 Task: Assign Issue Issue0000000420 to Sprint Sprint0000000252 in Scrum Project Project0000000084 in Jira. Start a Sprint called Sprint0000000247 in Scrum Project Project0000000083 in Jira. Start a Sprint called Sprint0000000248 in Scrum Project Project0000000083 in Jira. Start a Sprint called Sprint0000000249 in Scrum Project Project0000000083 in Jira. Start a Sprint called Sprint0000000250 in Scrum Project Project0000000084 in Jira
Action: Mouse moved to (1094, 512)
Screenshot: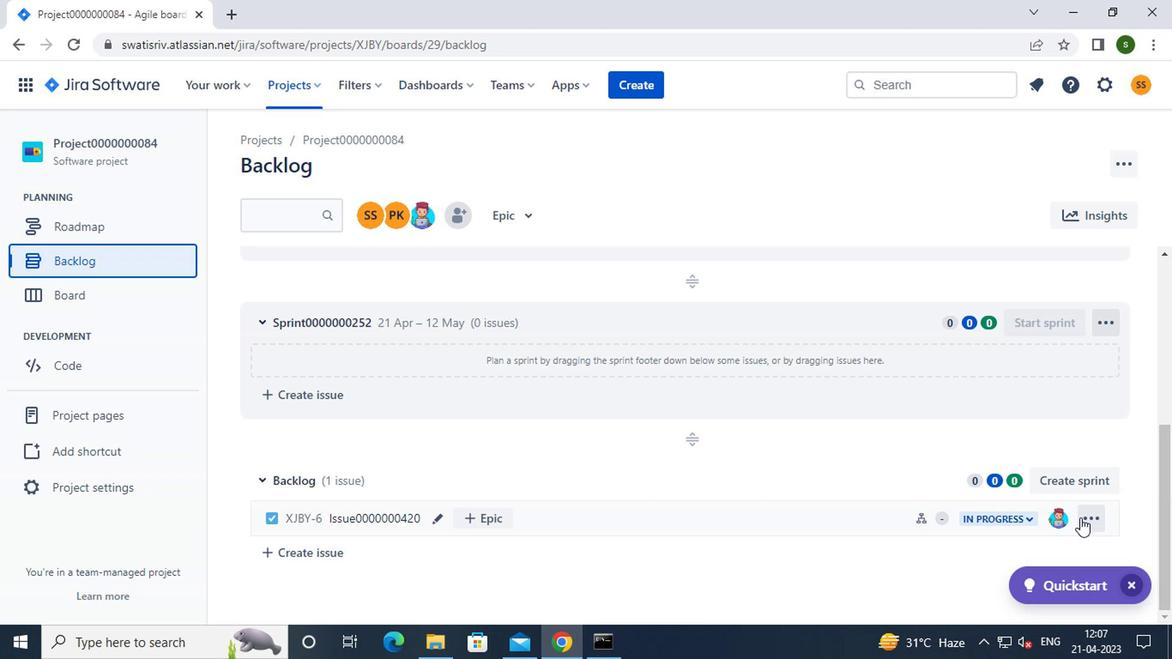 
Action: Mouse pressed left at (1094, 512)
Screenshot: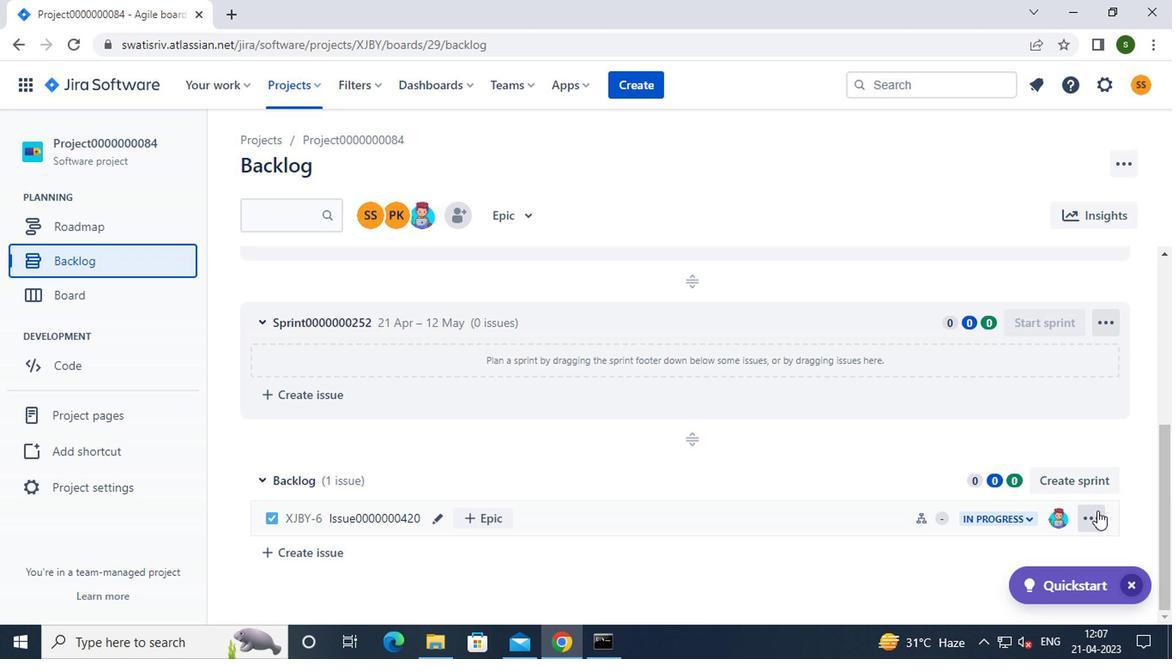 
Action: Mouse moved to (1057, 460)
Screenshot: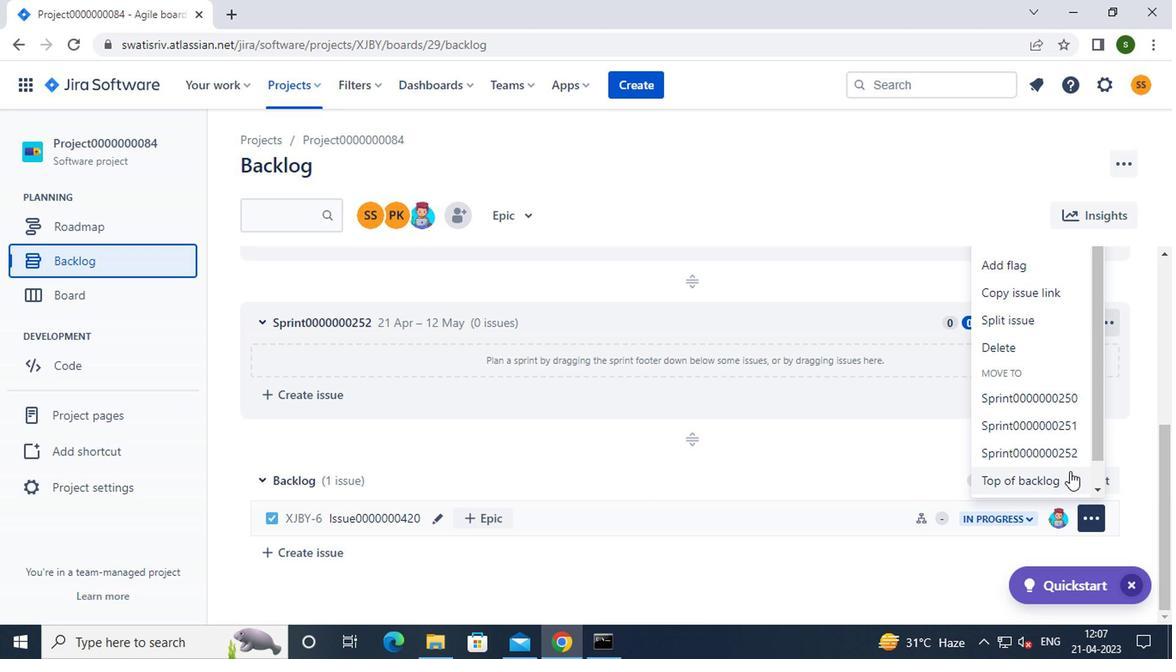 
Action: Mouse pressed left at (1057, 460)
Screenshot: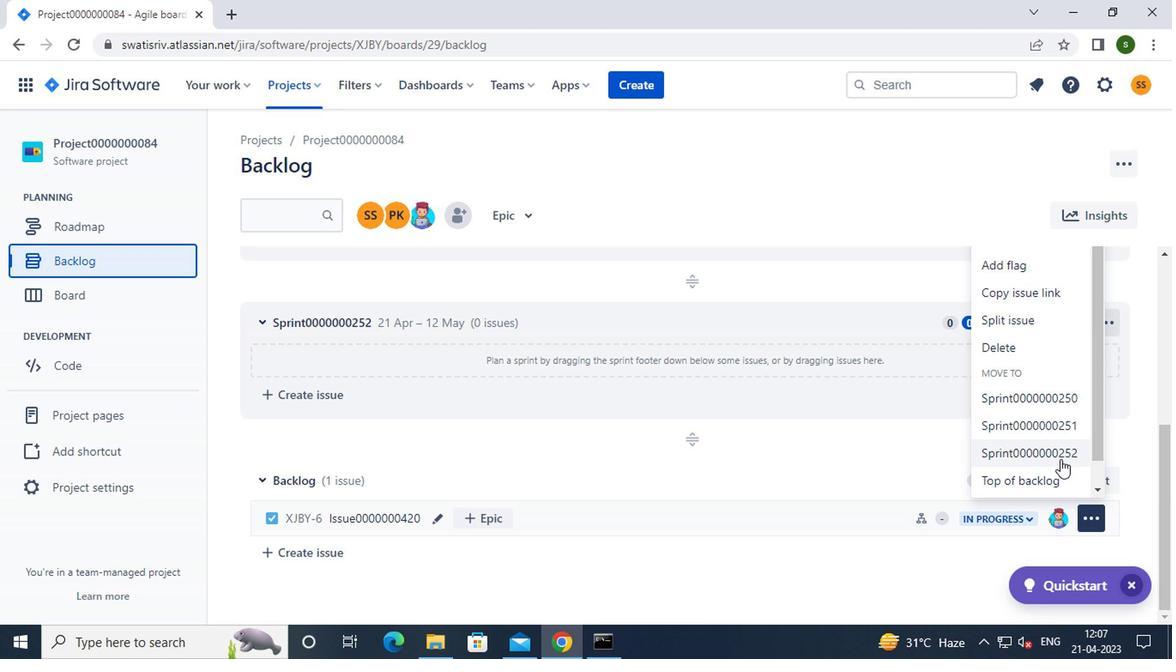 
Action: Mouse moved to (285, 90)
Screenshot: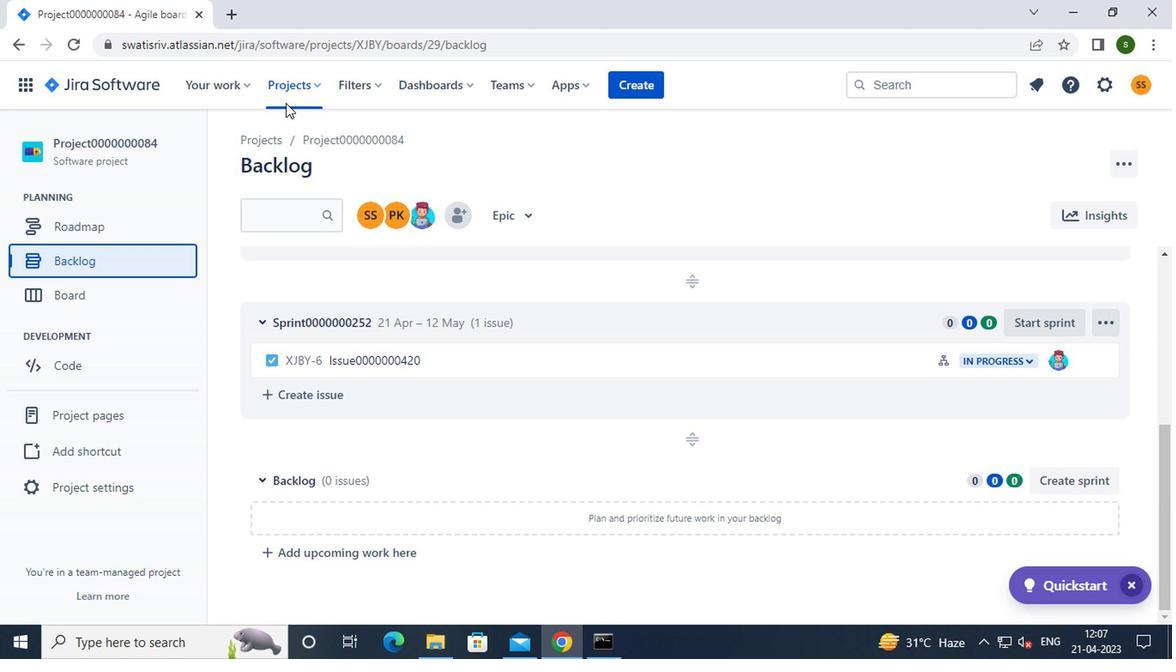 
Action: Mouse pressed left at (285, 90)
Screenshot: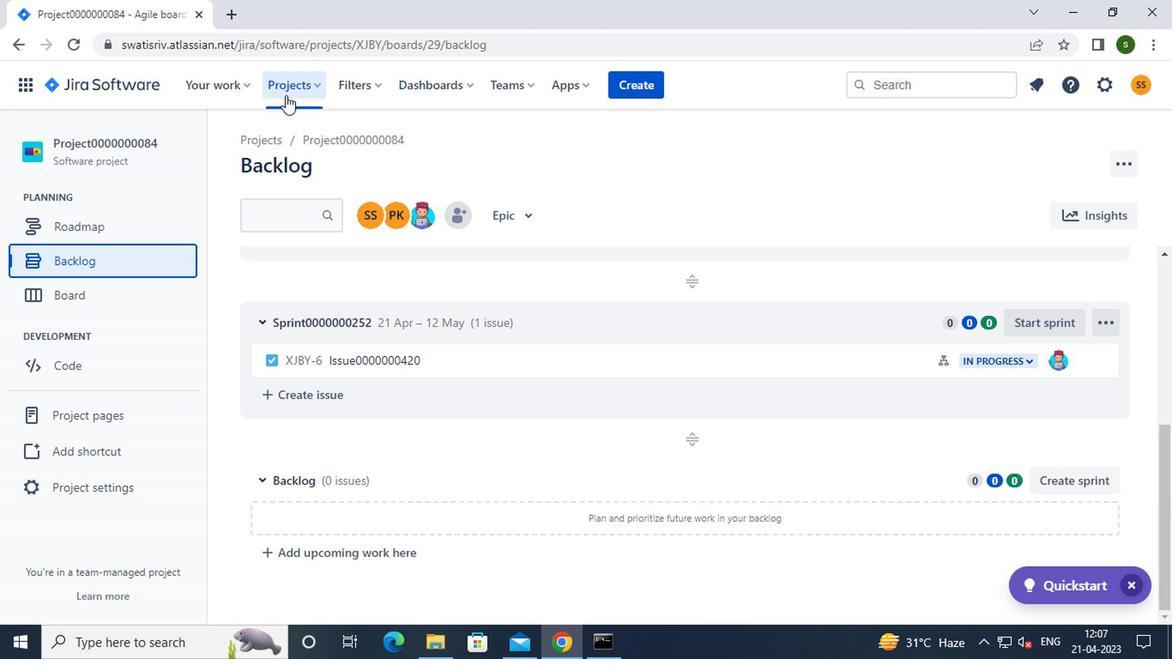 
Action: Mouse moved to (355, 205)
Screenshot: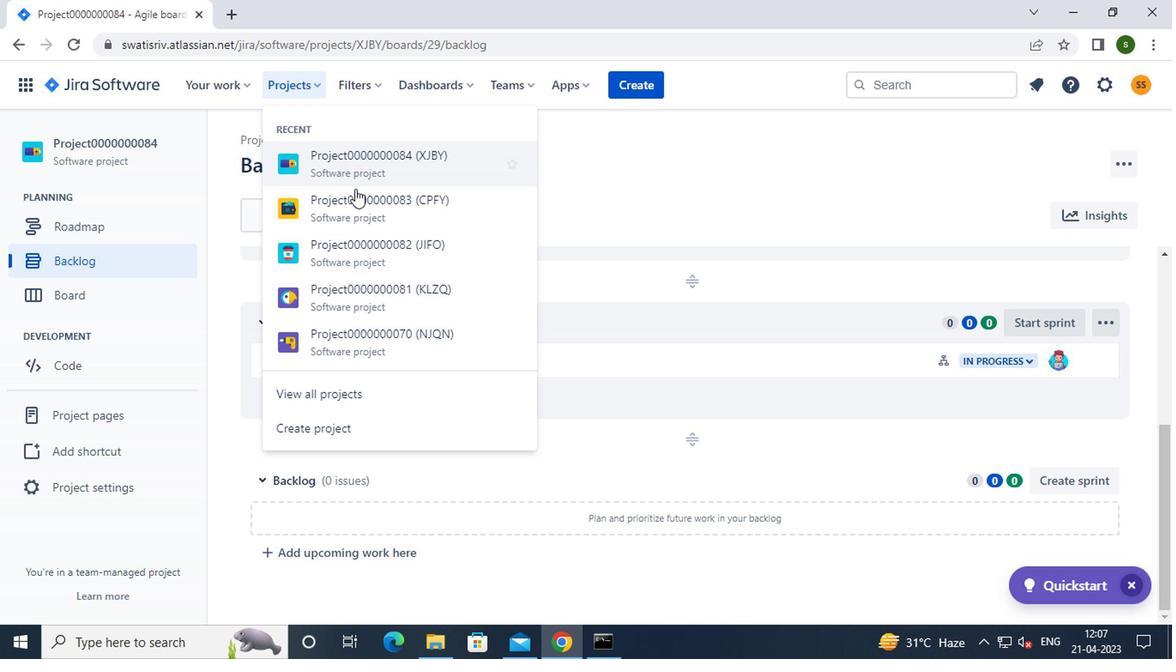 
Action: Mouse pressed left at (355, 205)
Screenshot: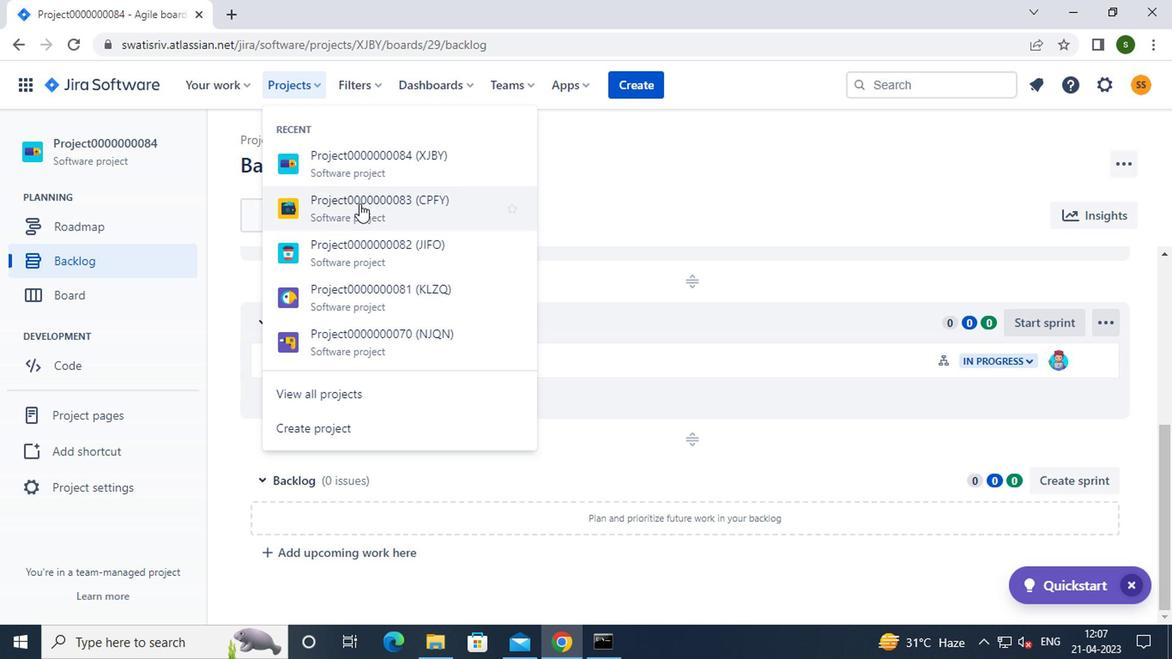 
Action: Mouse moved to (100, 264)
Screenshot: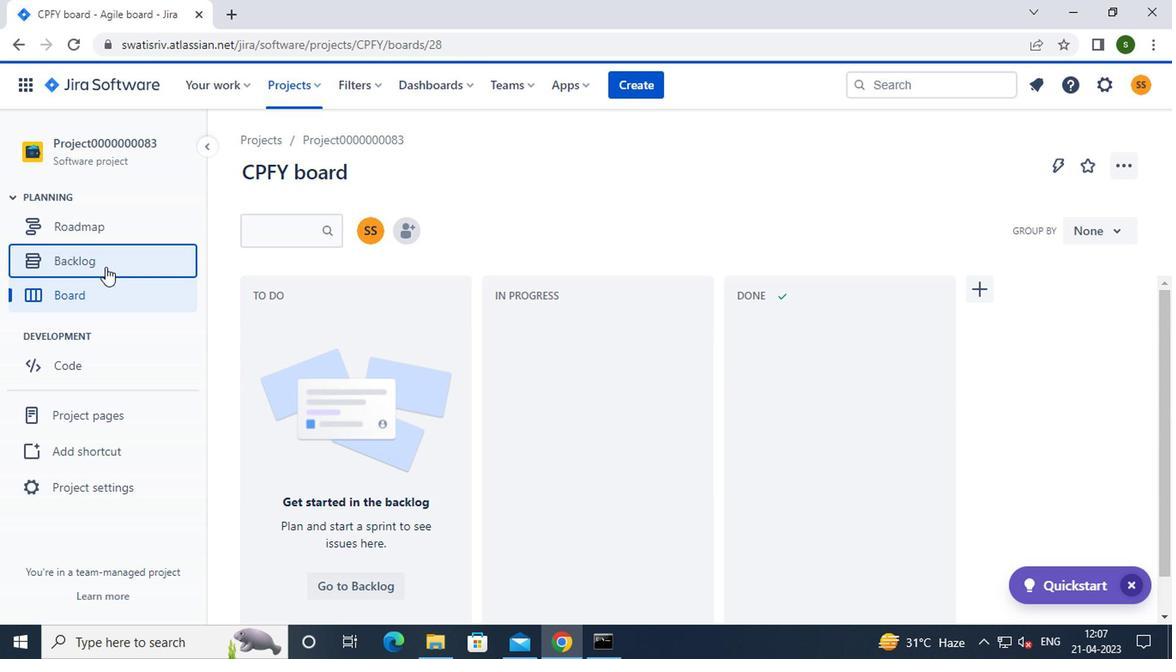 
Action: Mouse pressed left at (100, 264)
Screenshot: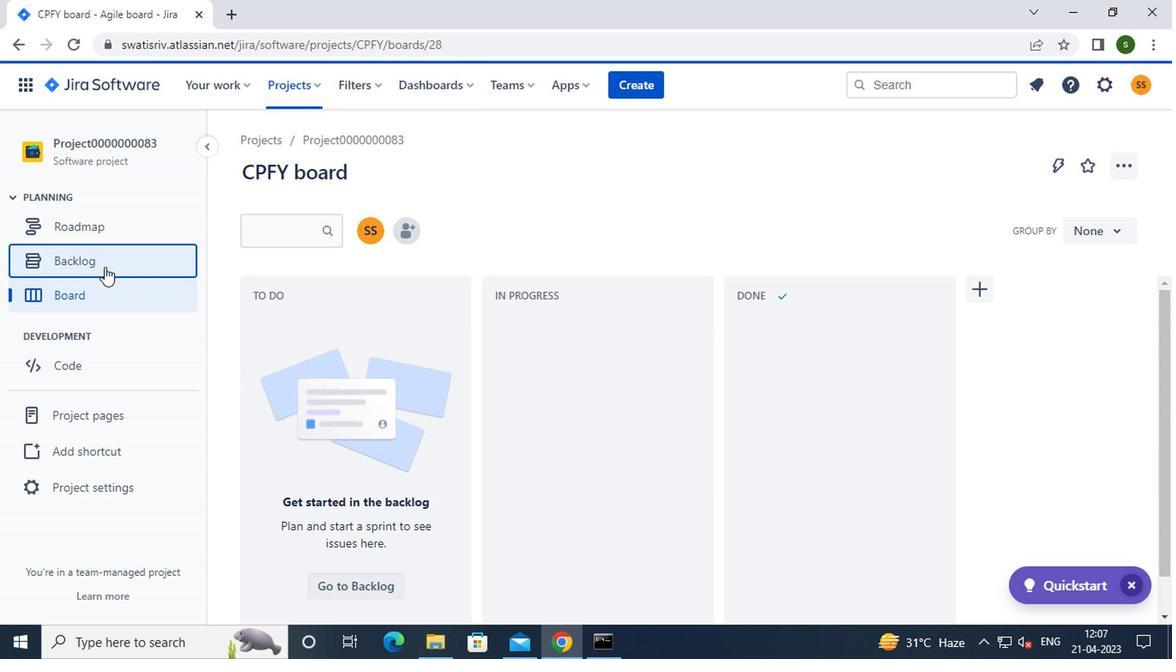 
Action: Mouse moved to (1042, 269)
Screenshot: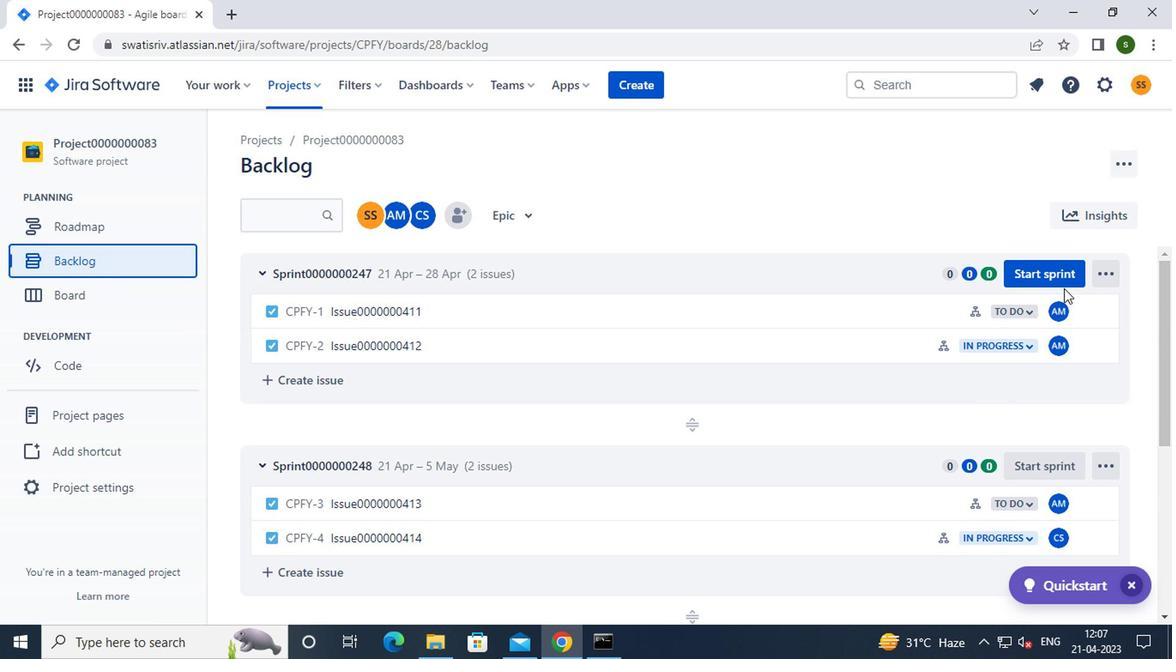 
Action: Mouse pressed left at (1042, 269)
Screenshot: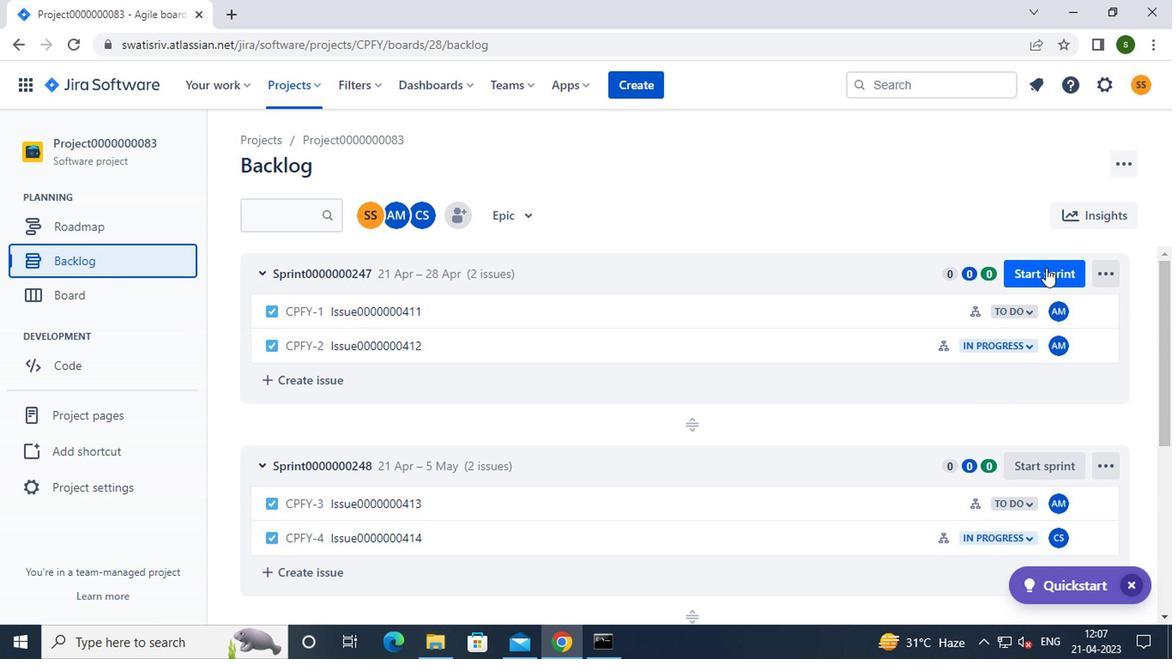 
Action: Mouse moved to (631, 348)
Screenshot: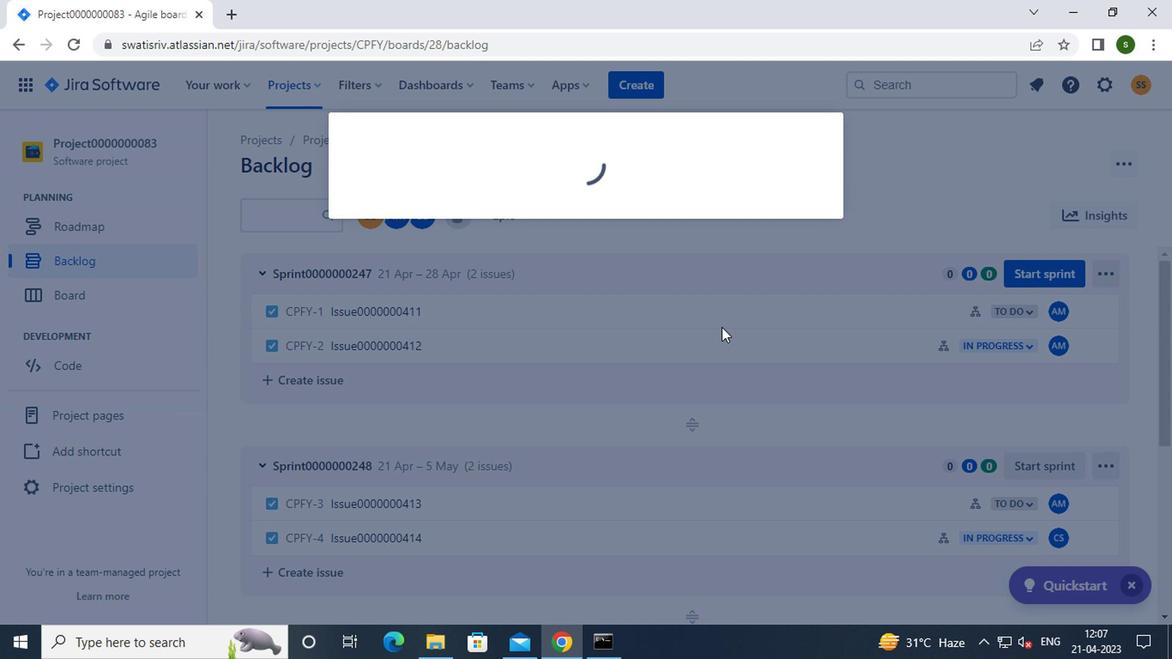 
Action: Mouse scrolled (631, 347) with delta (0, -1)
Screenshot: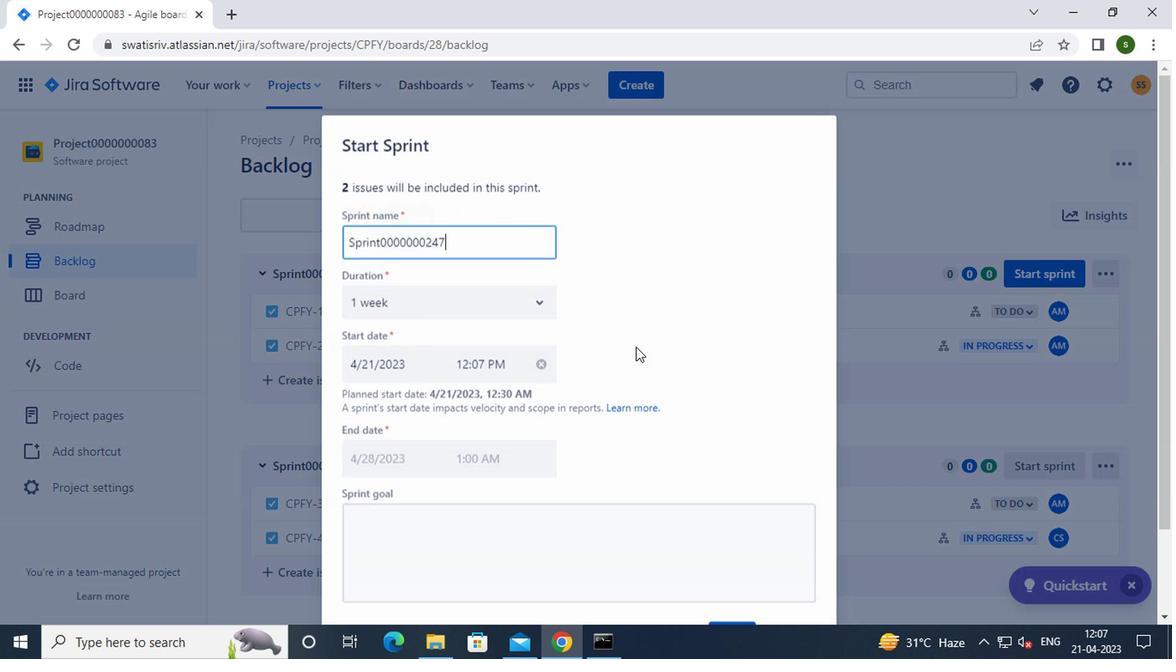 
Action: Mouse scrolled (631, 347) with delta (0, -1)
Screenshot: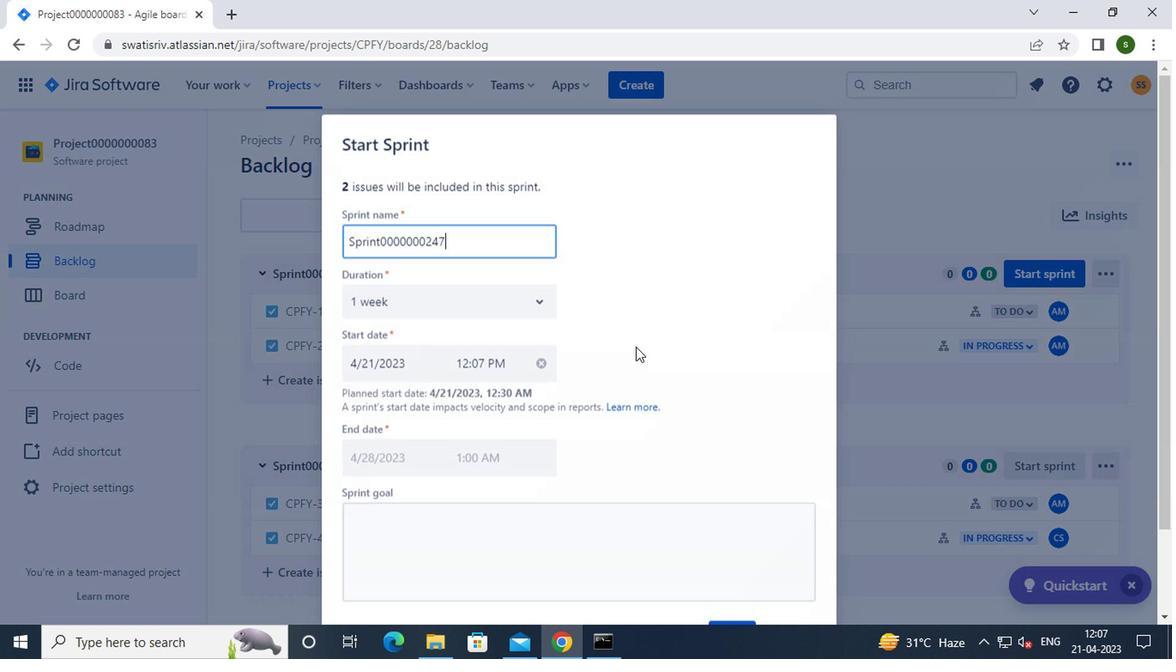 
Action: Mouse scrolled (631, 347) with delta (0, -1)
Screenshot: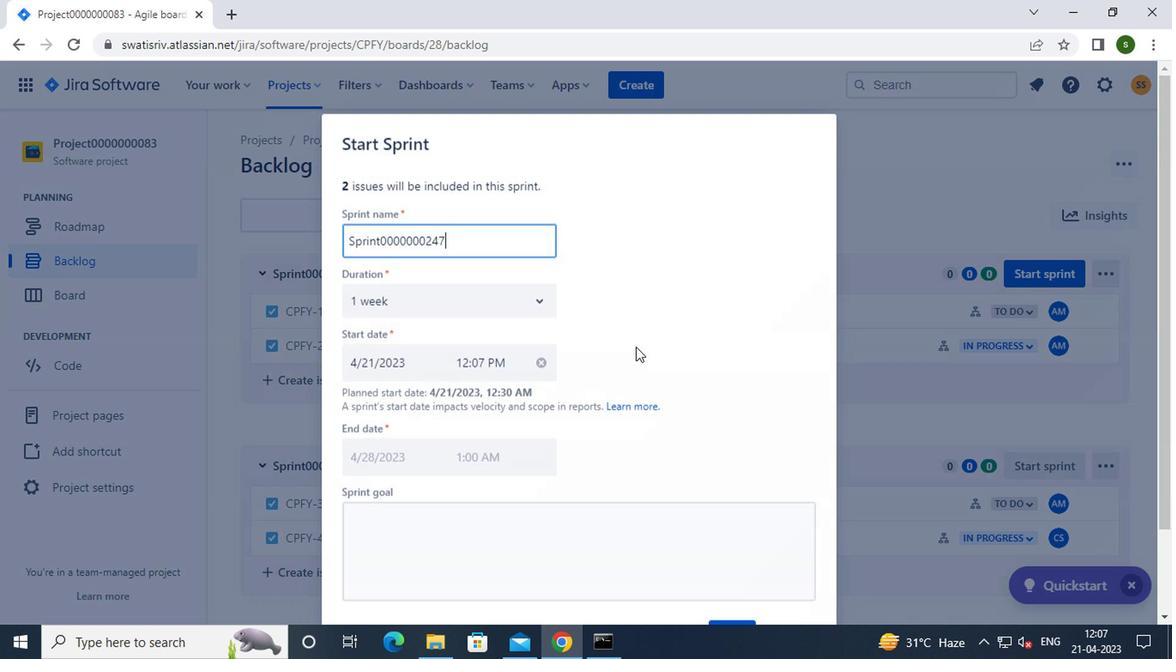 
Action: Mouse moved to (721, 532)
Screenshot: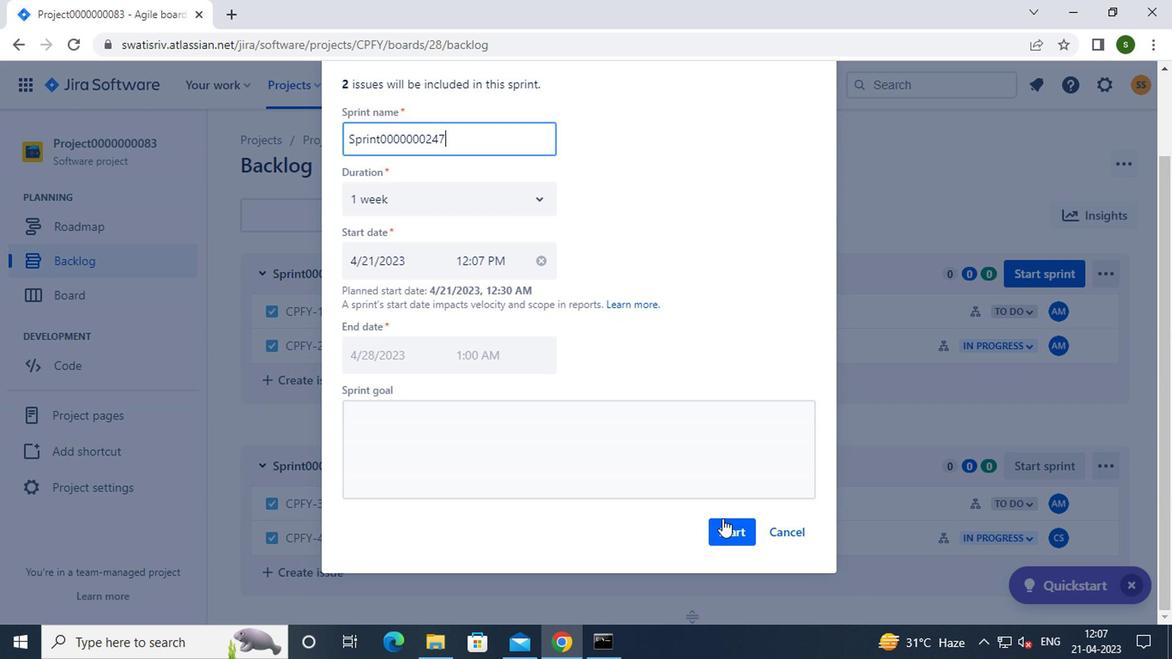 
Action: Mouse pressed left at (721, 532)
Screenshot: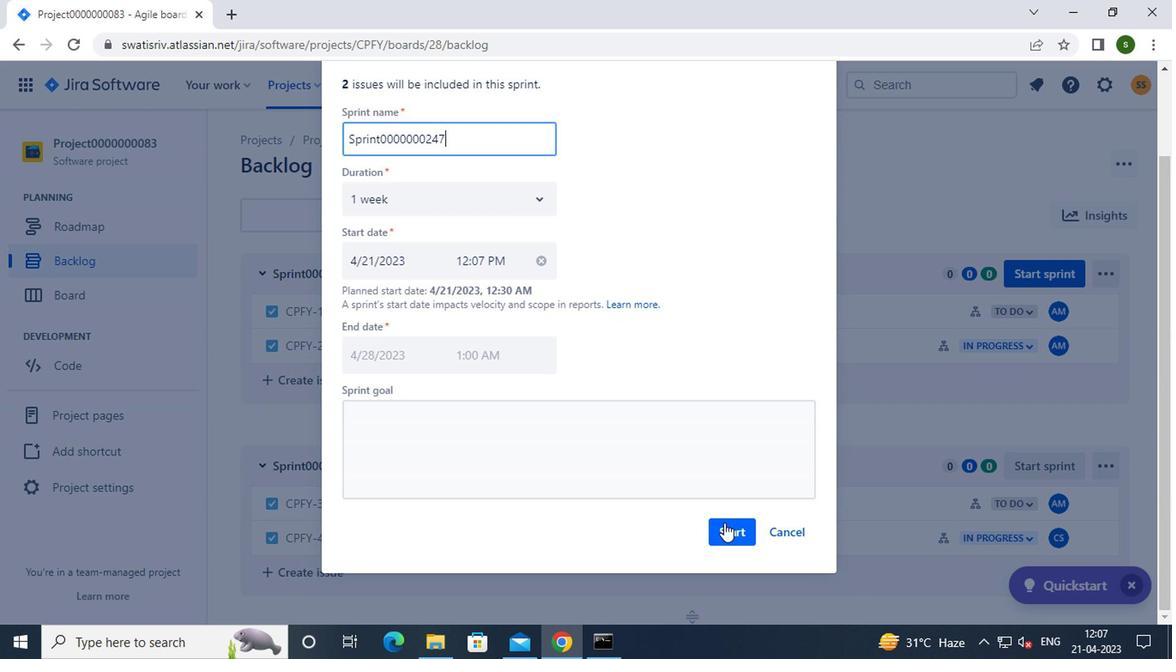 
Action: Mouse moved to (157, 267)
Screenshot: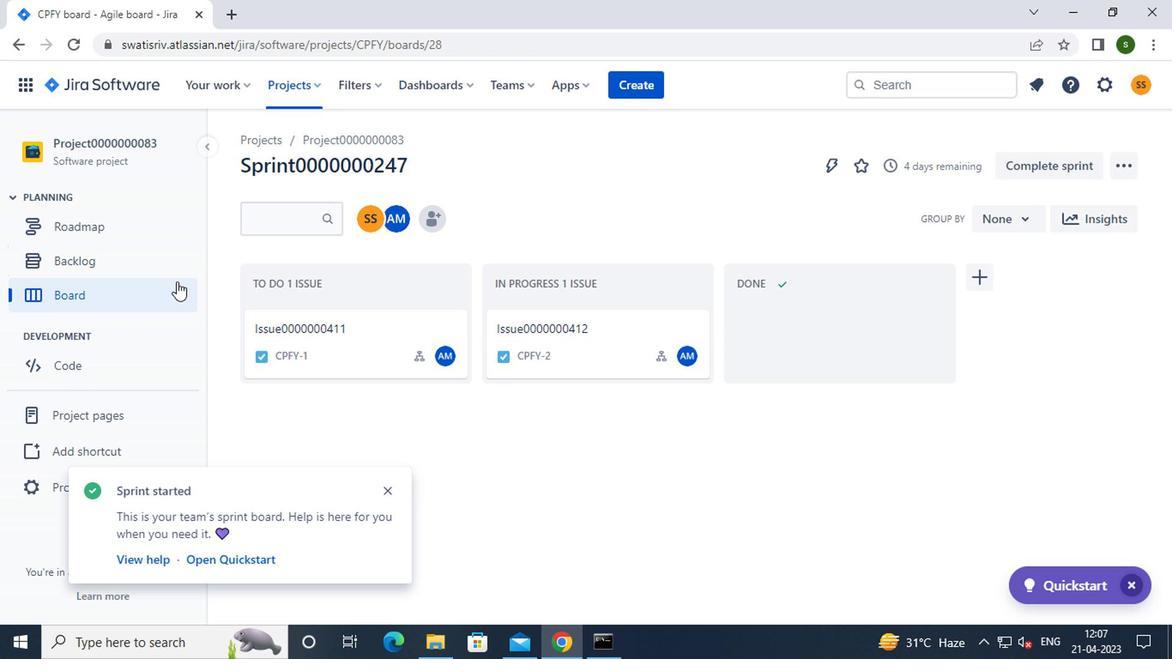 
Action: Mouse pressed left at (157, 267)
Screenshot: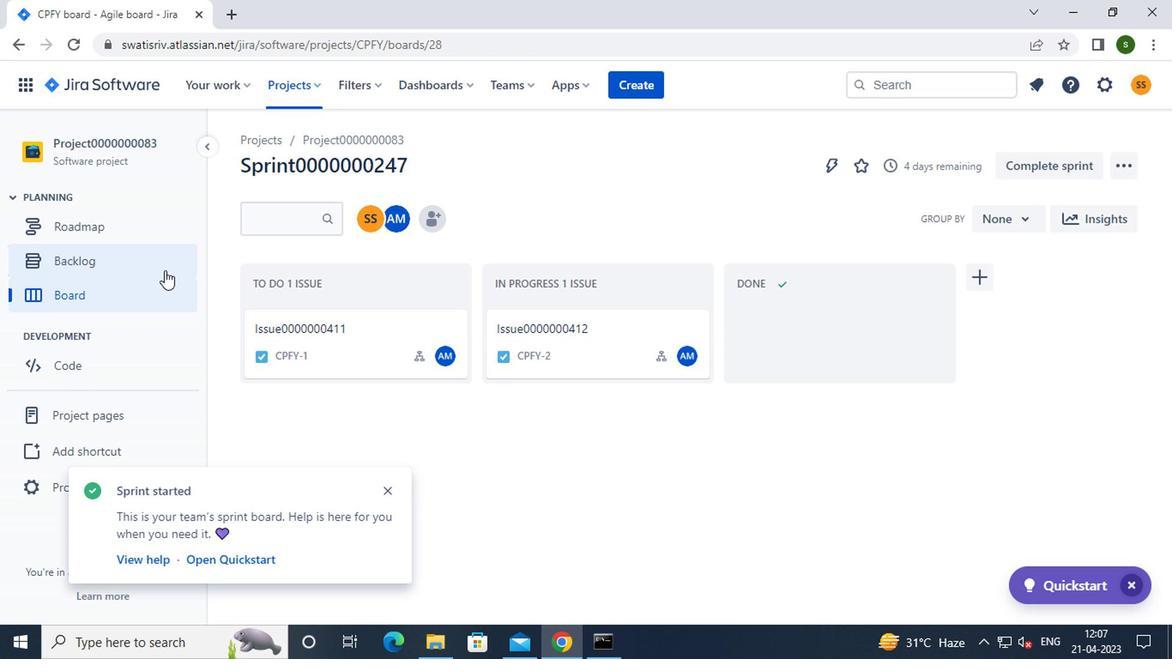 
Action: Mouse moved to (1026, 373)
Screenshot: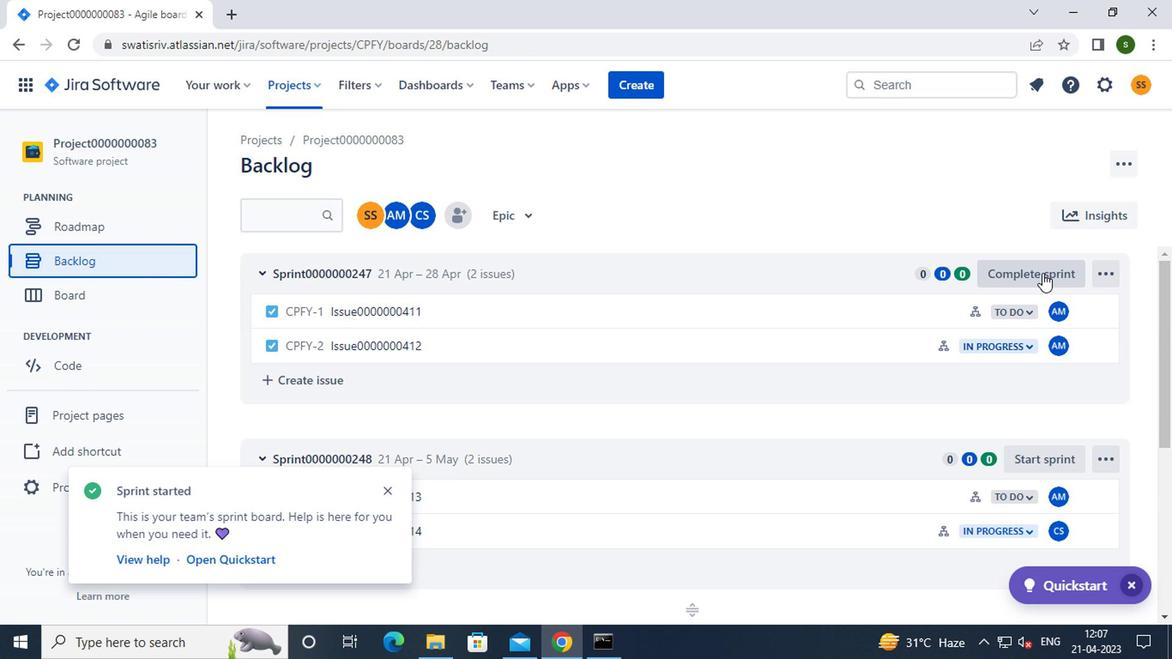 
Action: Mouse scrolled (1026, 372) with delta (0, 0)
Screenshot: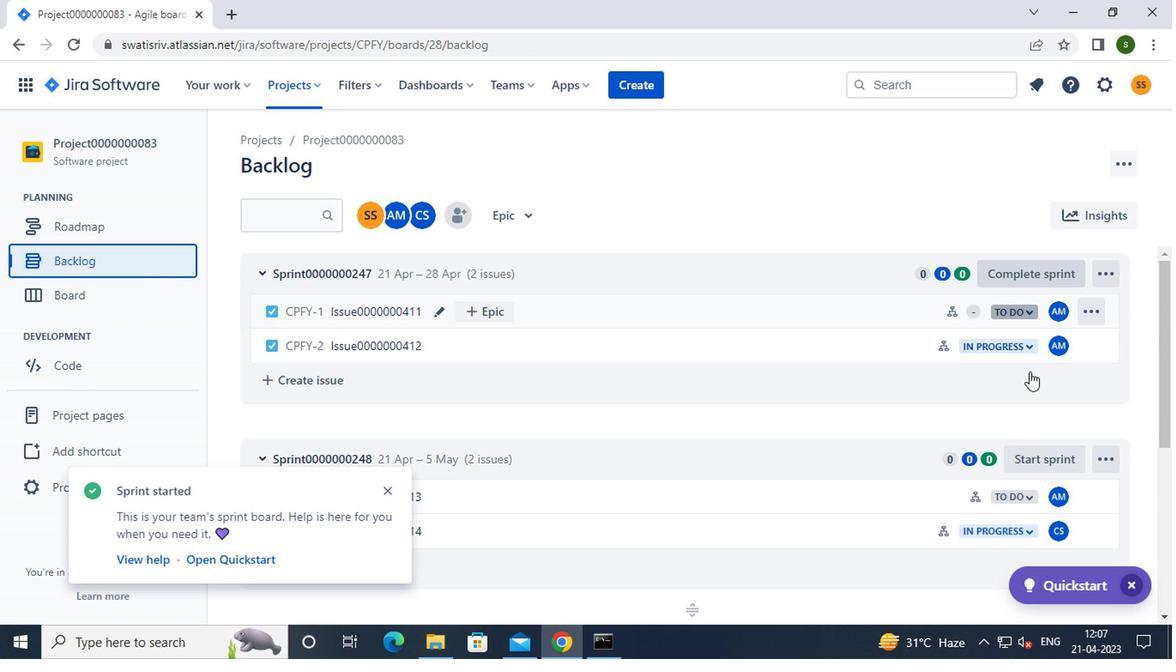 
Action: Mouse moved to (1034, 371)
Screenshot: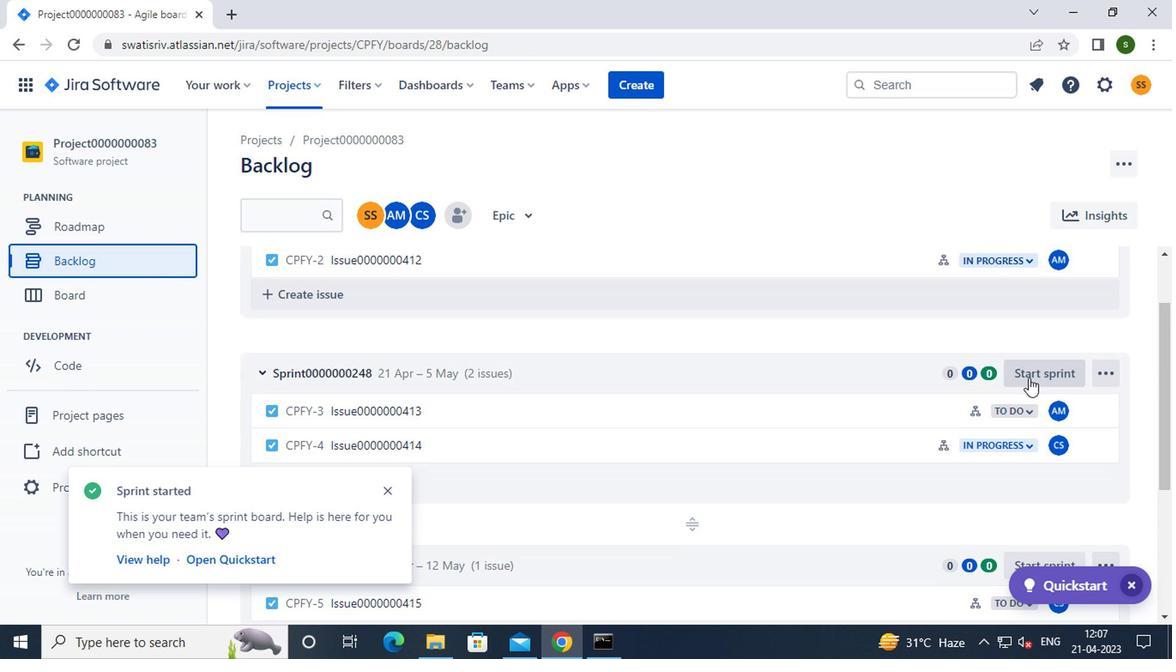 
Action: Mouse pressed left at (1034, 371)
Screenshot: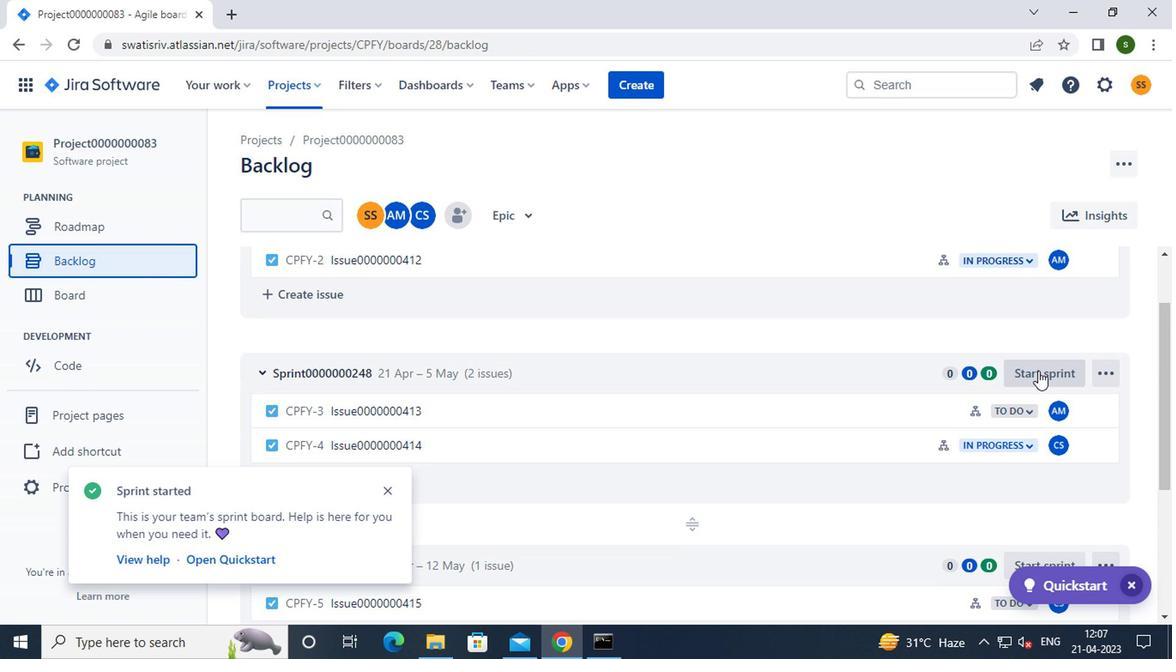 
Action: Mouse moved to (624, 343)
Screenshot: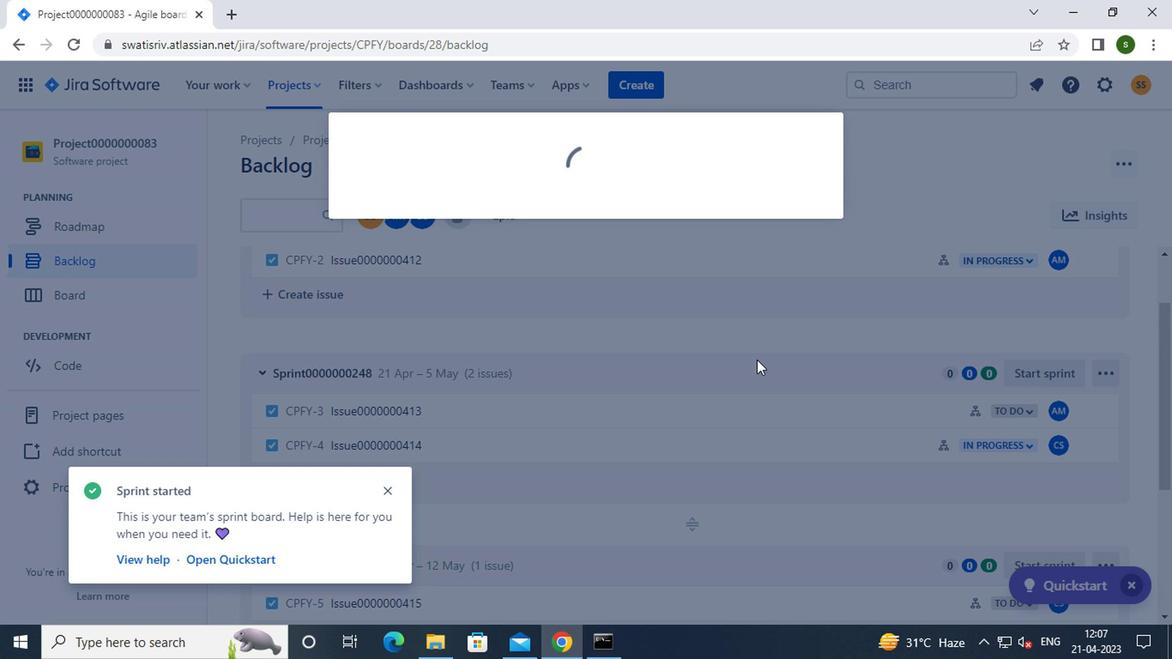 
Action: Mouse scrolled (624, 342) with delta (0, 0)
Screenshot: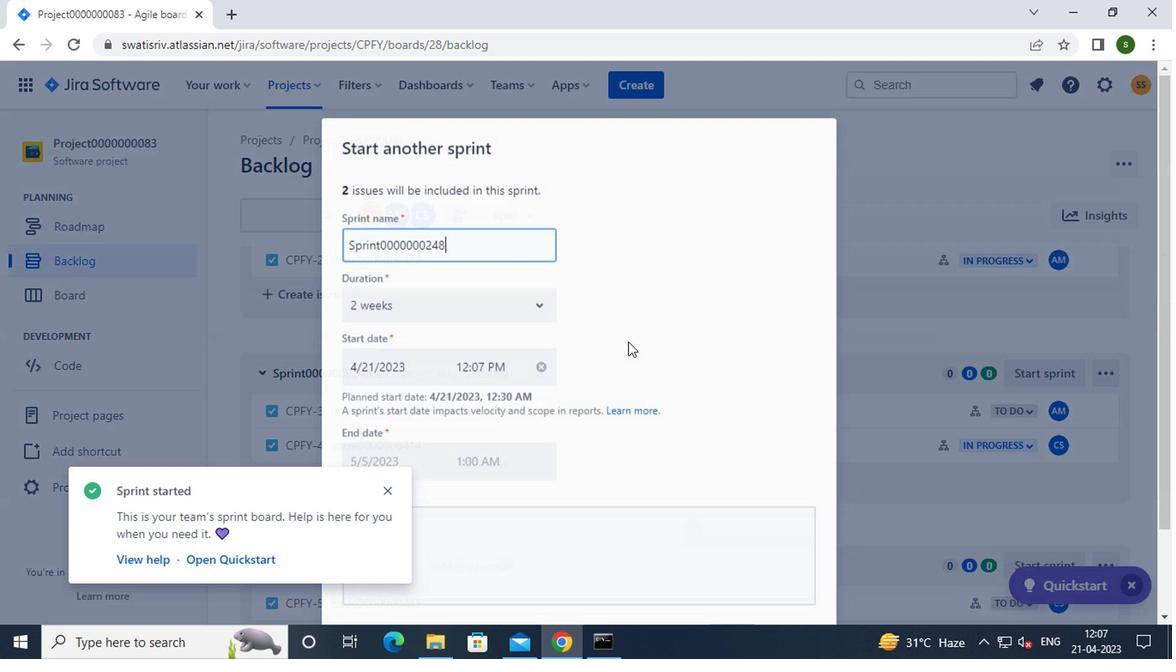 
Action: Mouse scrolled (624, 342) with delta (0, 0)
Screenshot: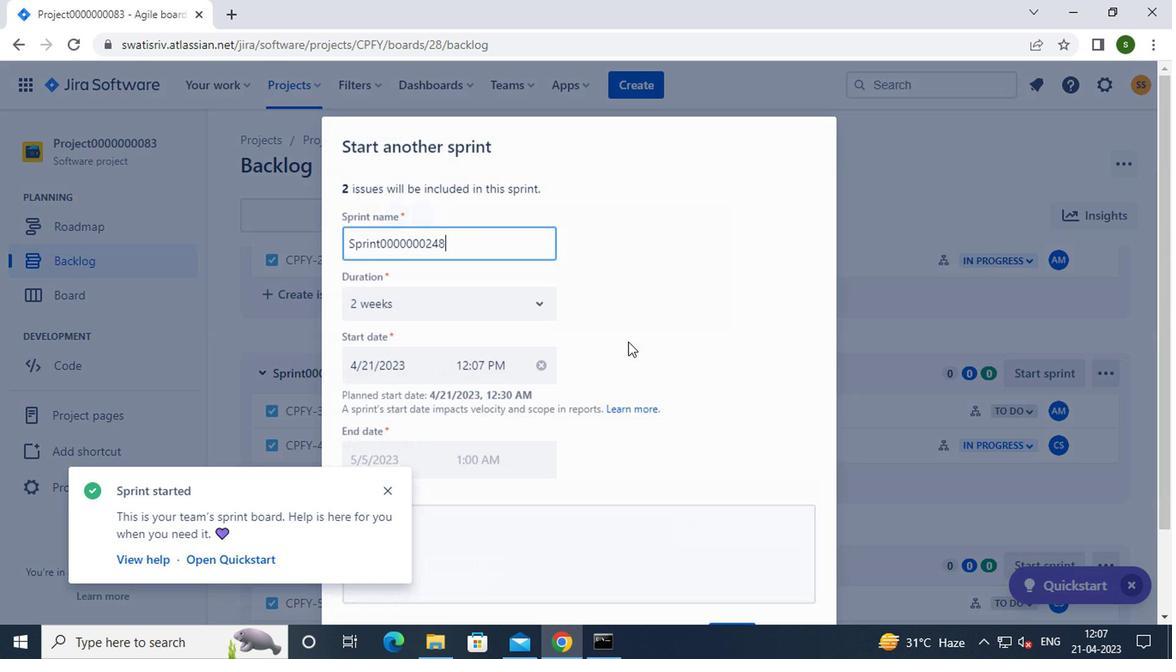 
Action: Mouse scrolled (624, 342) with delta (0, 0)
Screenshot: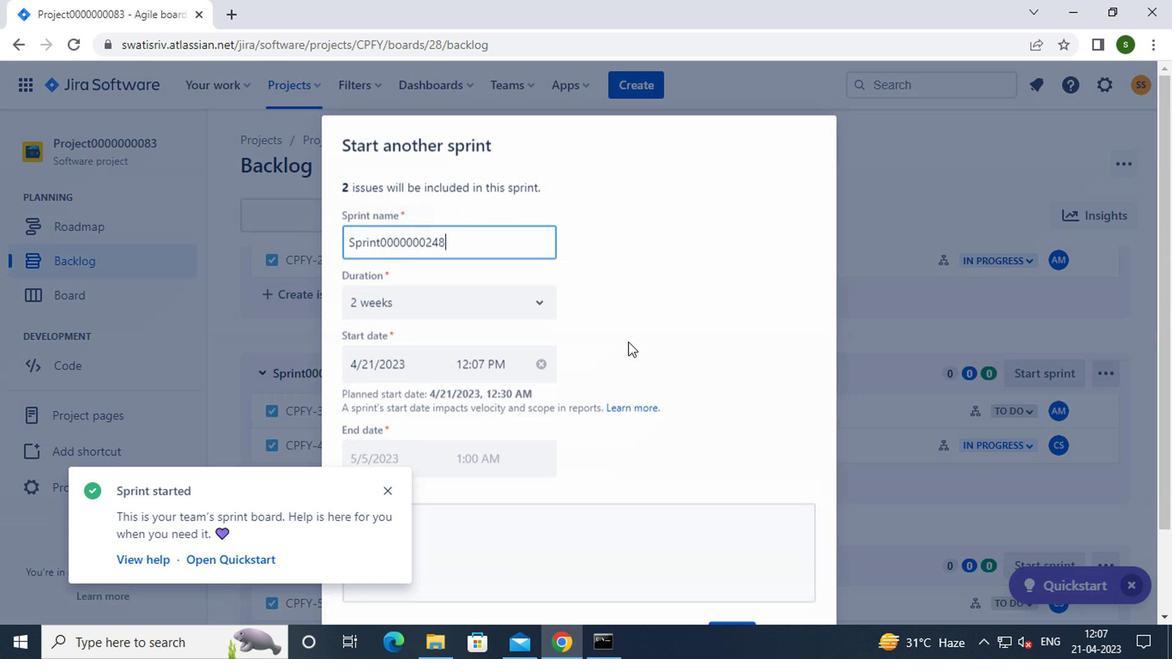 
Action: Mouse scrolled (624, 342) with delta (0, 0)
Screenshot: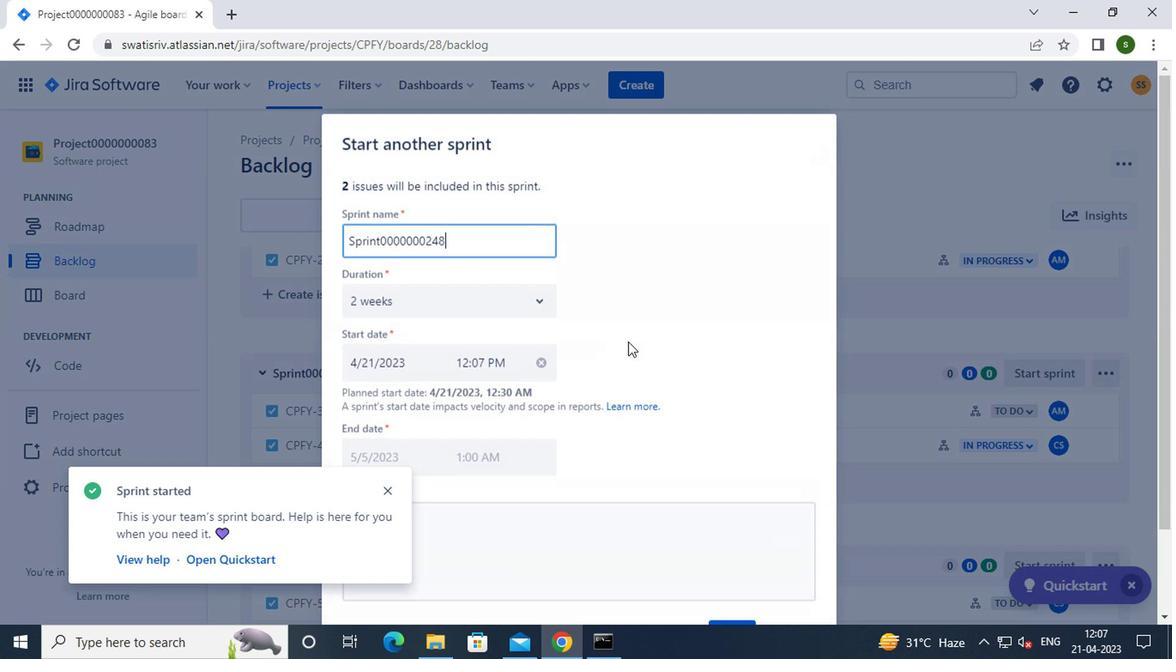 
Action: Mouse moved to (719, 531)
Screenshot: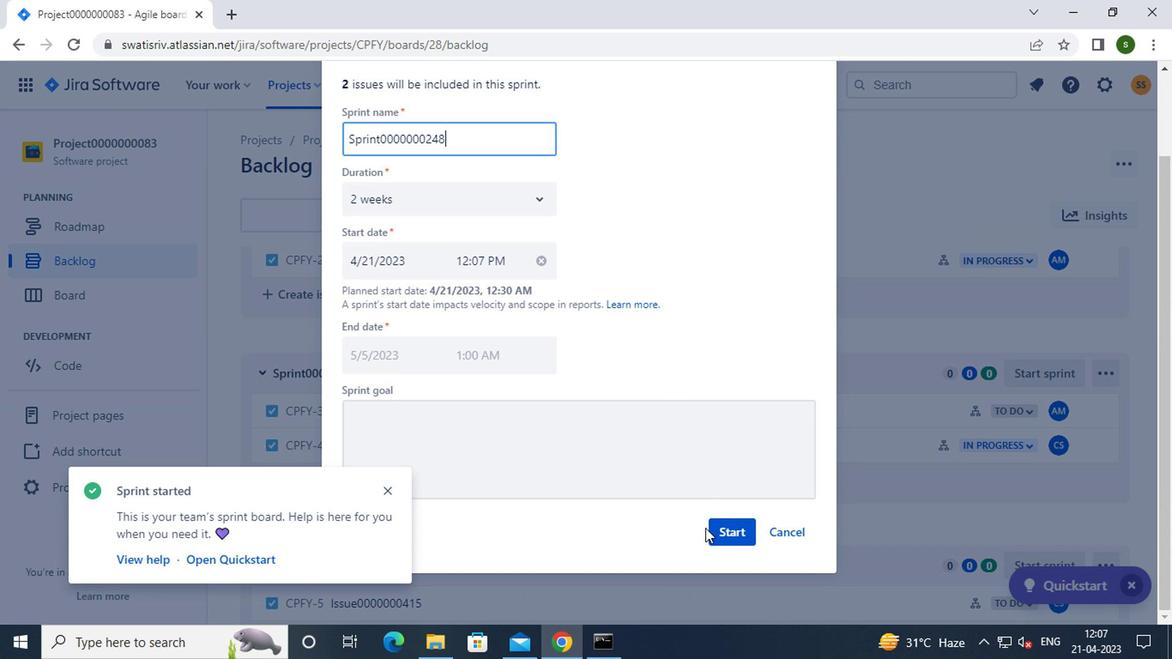 
Action: Mouse pressed left at (719, 531)
Screenshot: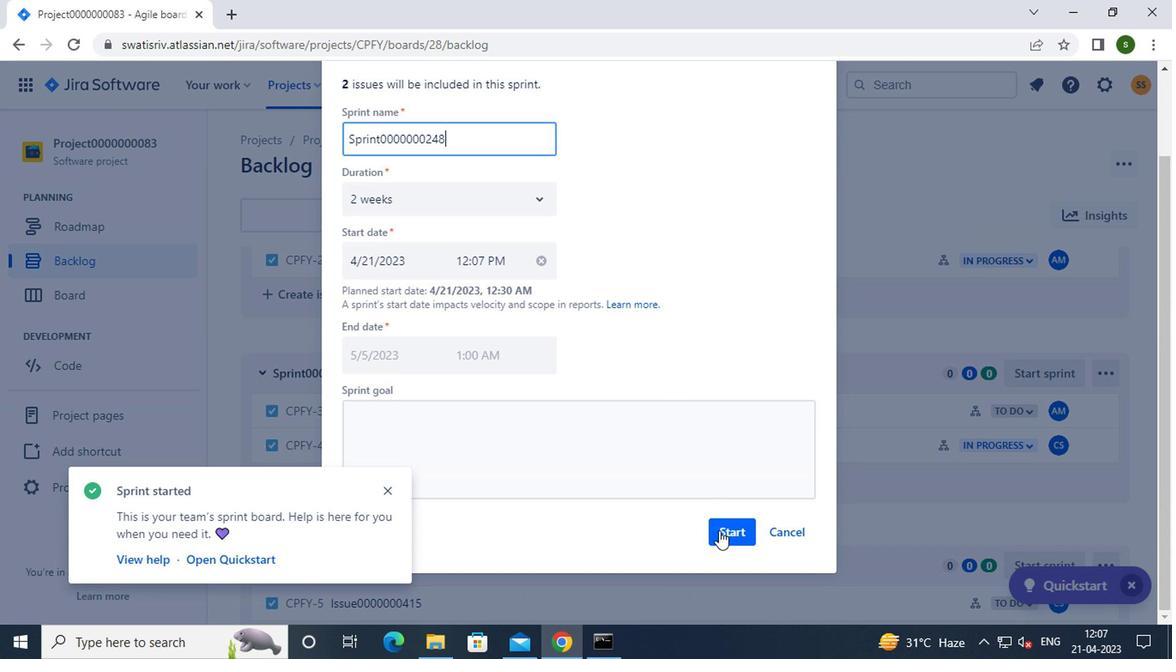 
Action: Mouse moved to (95, 257)
Screenshot: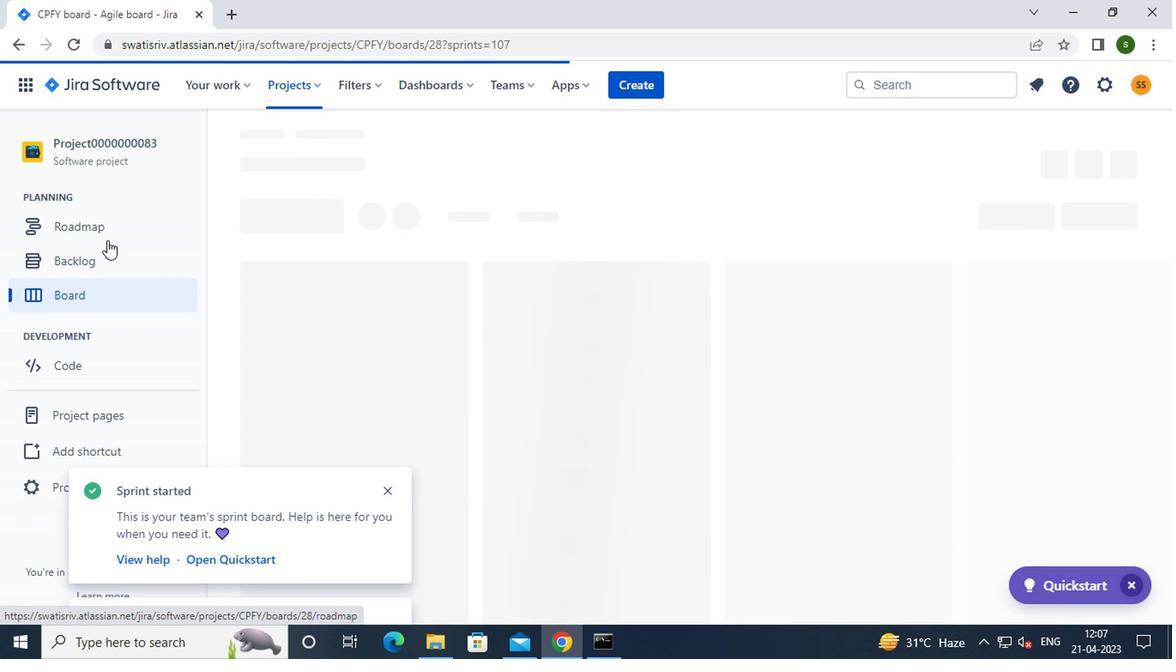 
Action: Mouse pressed left at (95, 257)
Screenshot: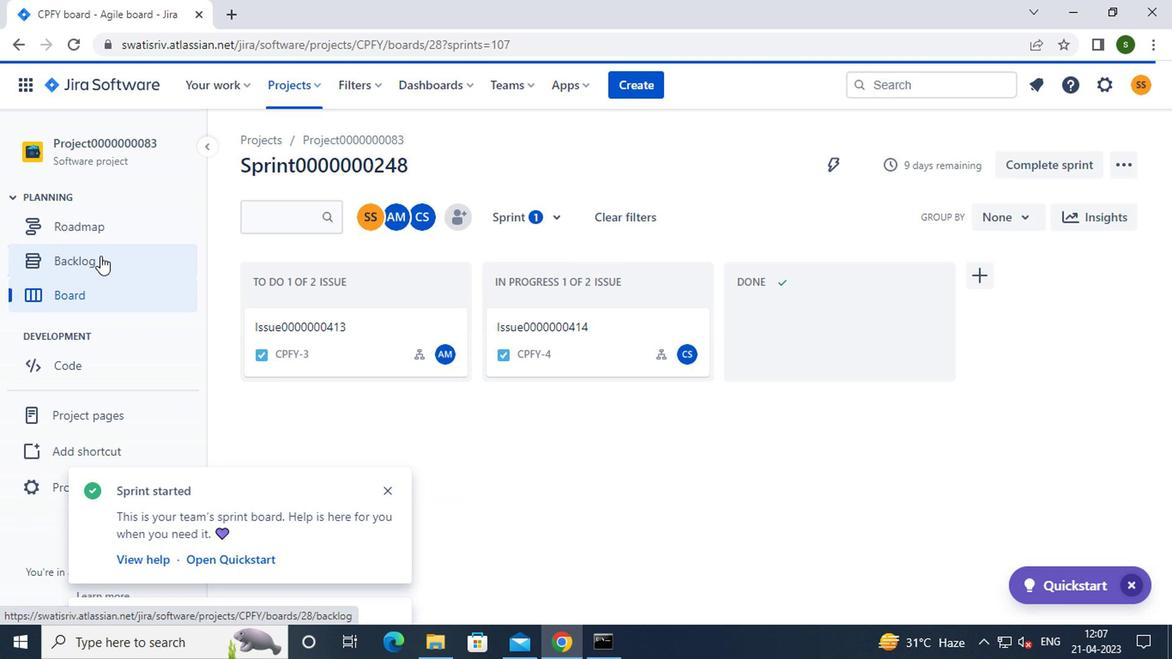 
Action: Mouse moved to (829, 423)
Screenshot: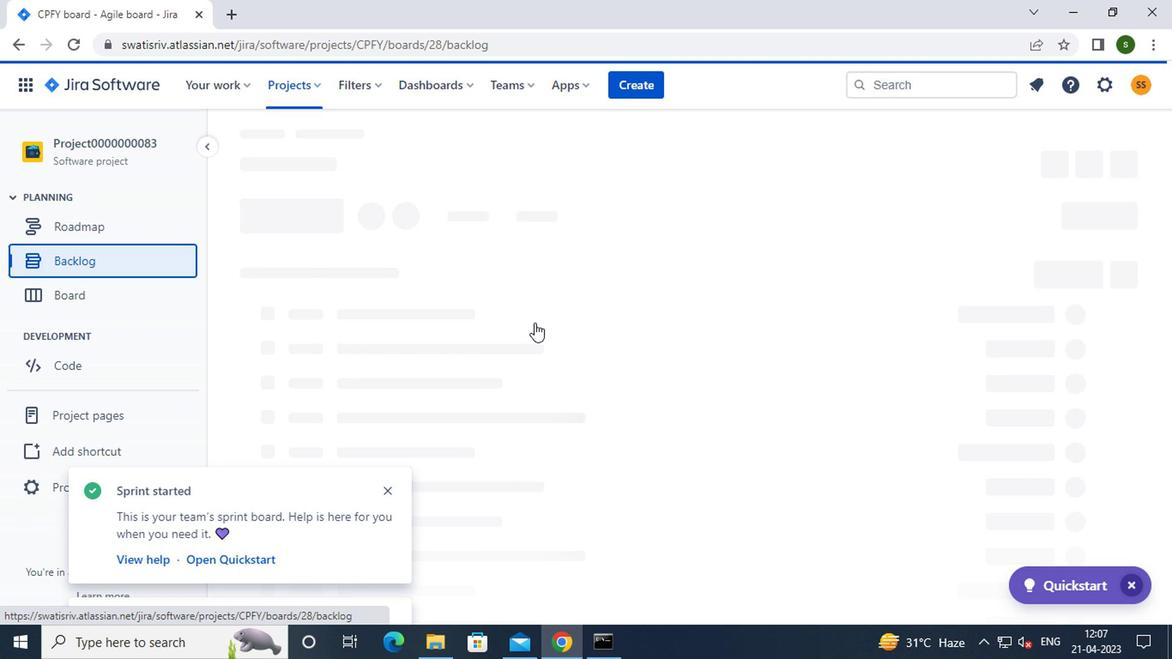 
Action: Mouse scrolled (829, 423) with delta (0, 0)
Screenshot: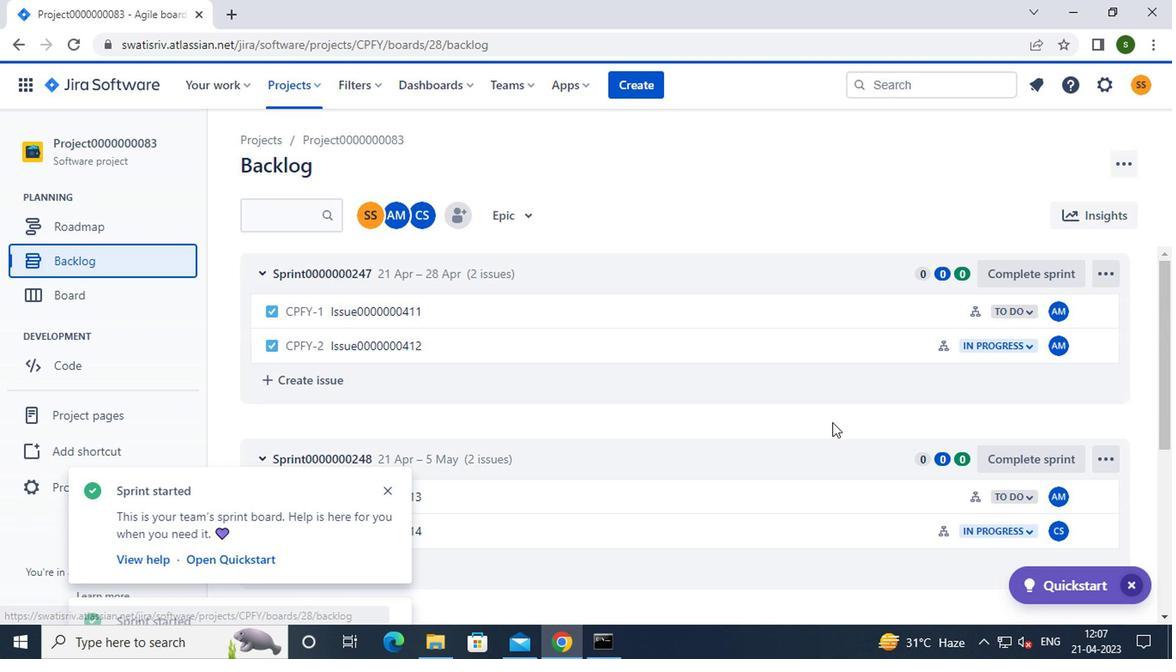 
Action: Mouse scrolled (829, 423) with delta (0, 0)
Screenshot: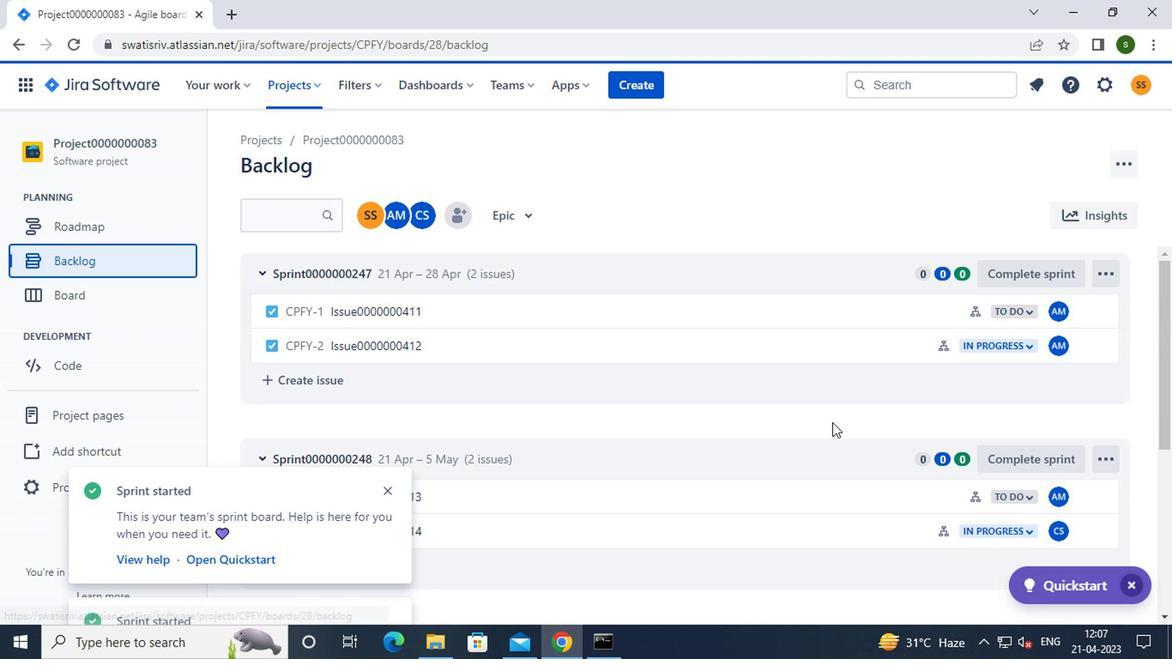 
Action: Mouse scrolled (829, 423) with delta (0, 0)
Screenshot: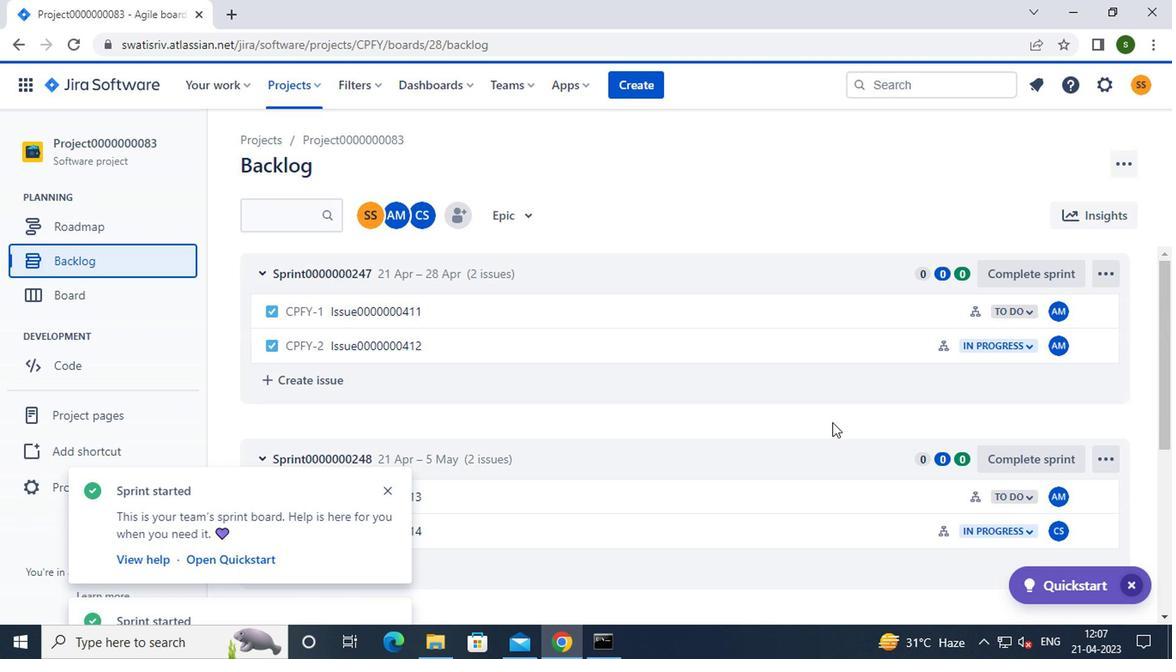 
Action: Mouse moved to (1043, 390)
Screenshot: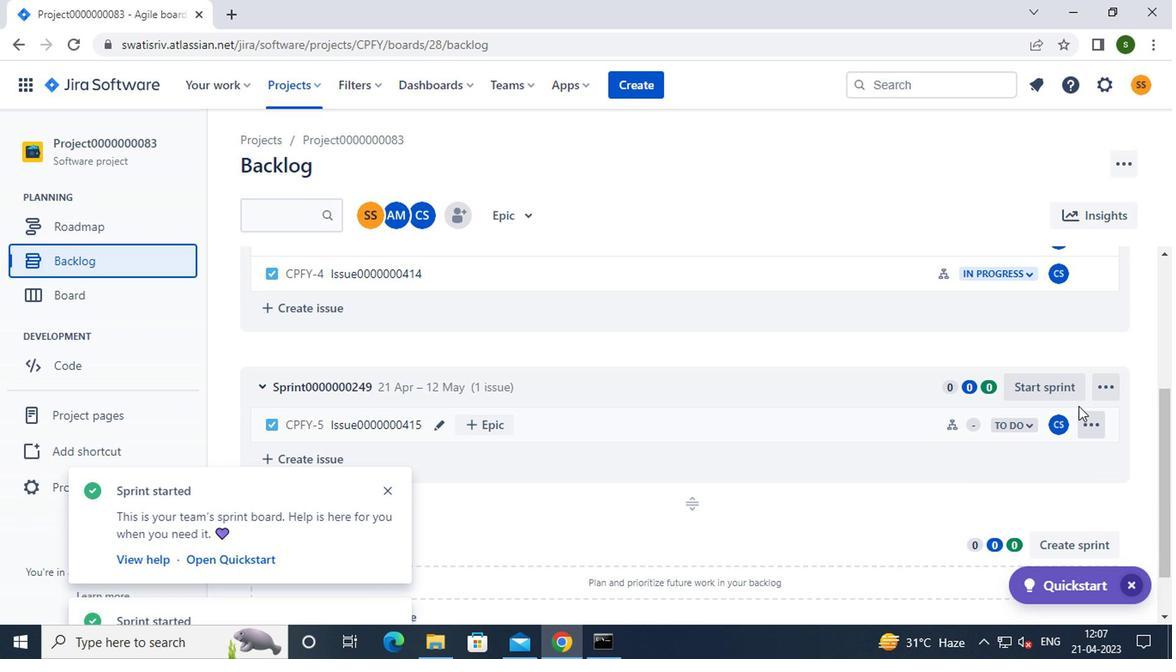 
Action: Mouse pressed left at (1043, 390)
Screenshot: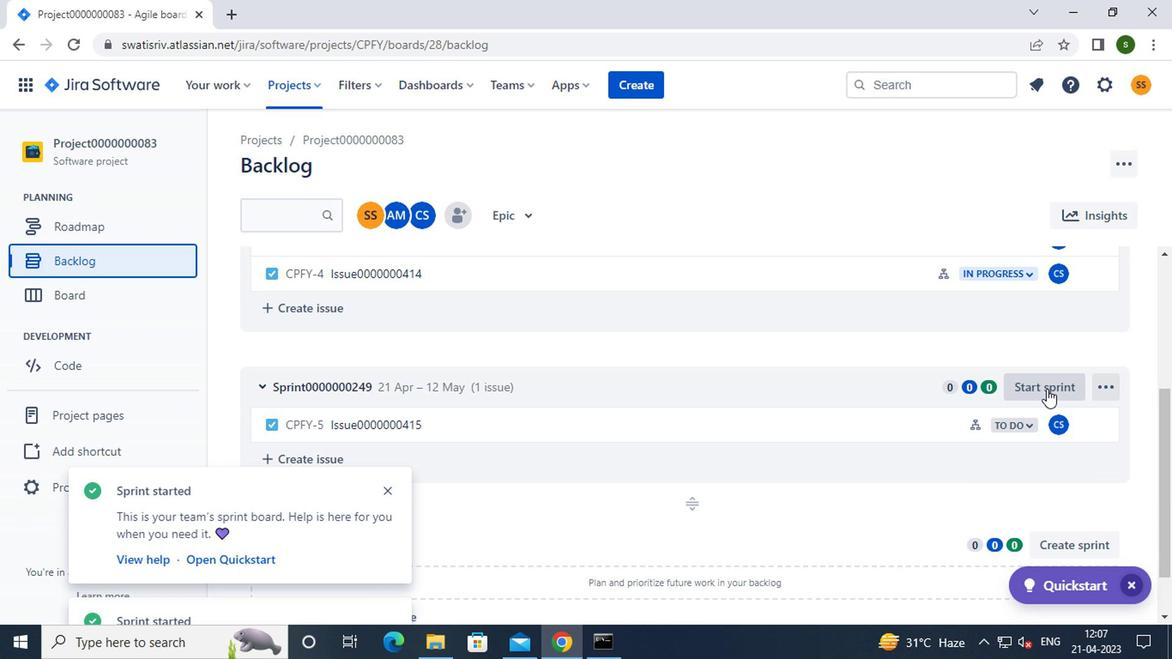 
Action: Mouse moved to (705, 359)
Screenshot: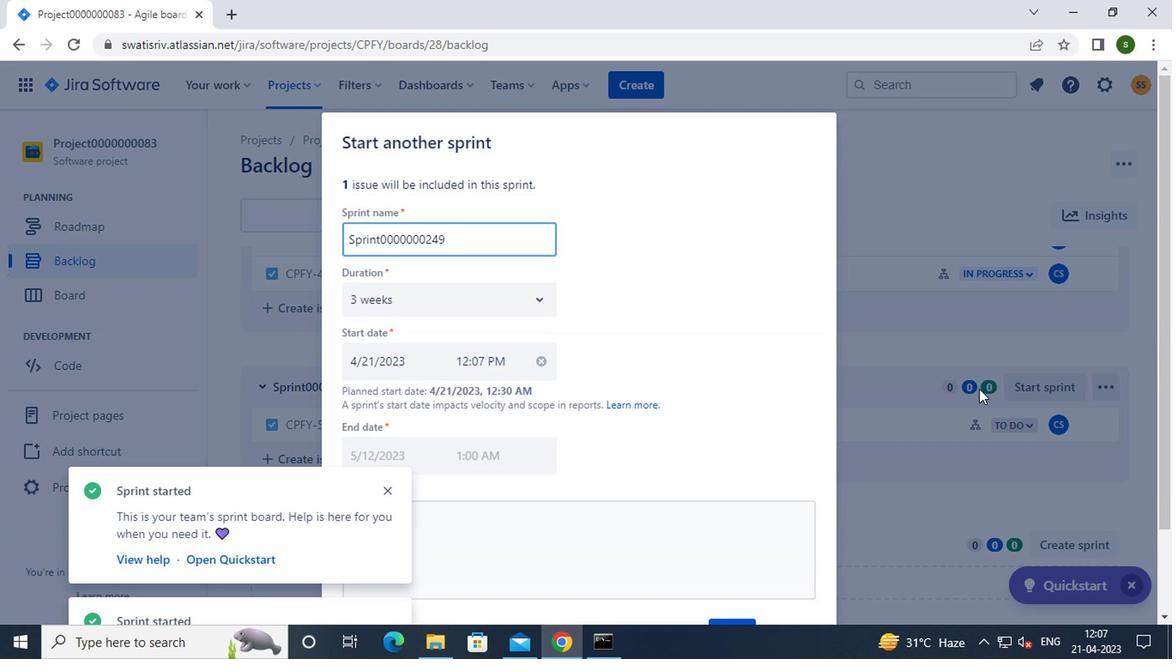
Action: Mouse scrolled (705, 358) with delta (0, 0)
Screenshot: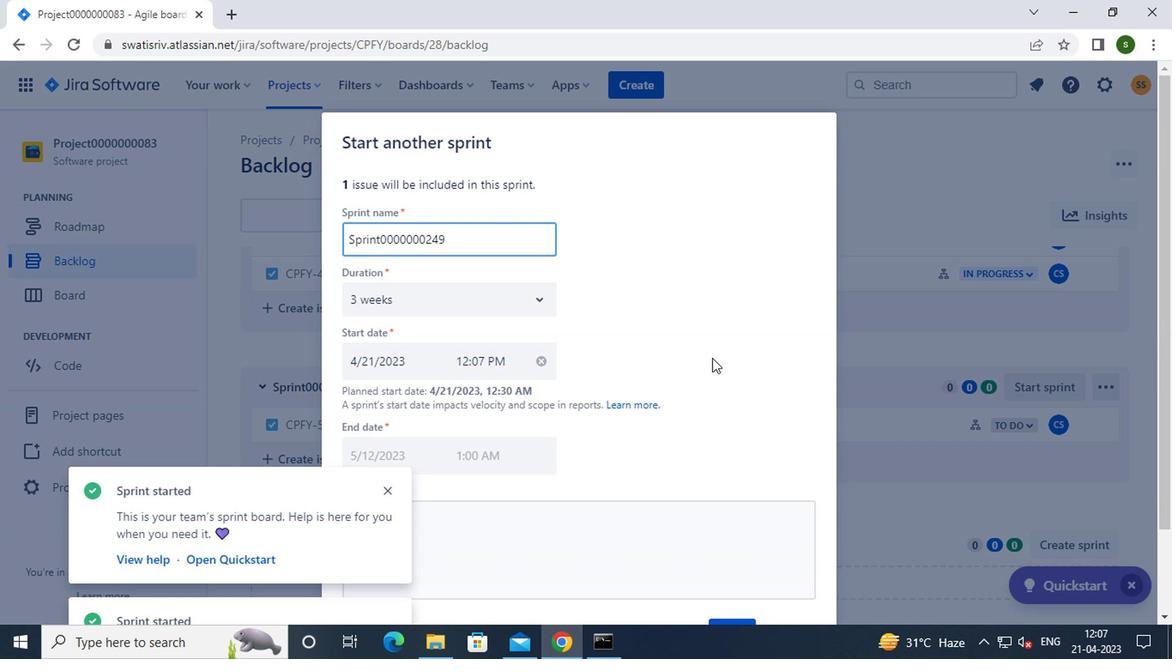 
Action: Mouse scrolled (705, 358) with delta (0, 0)
Screenshot: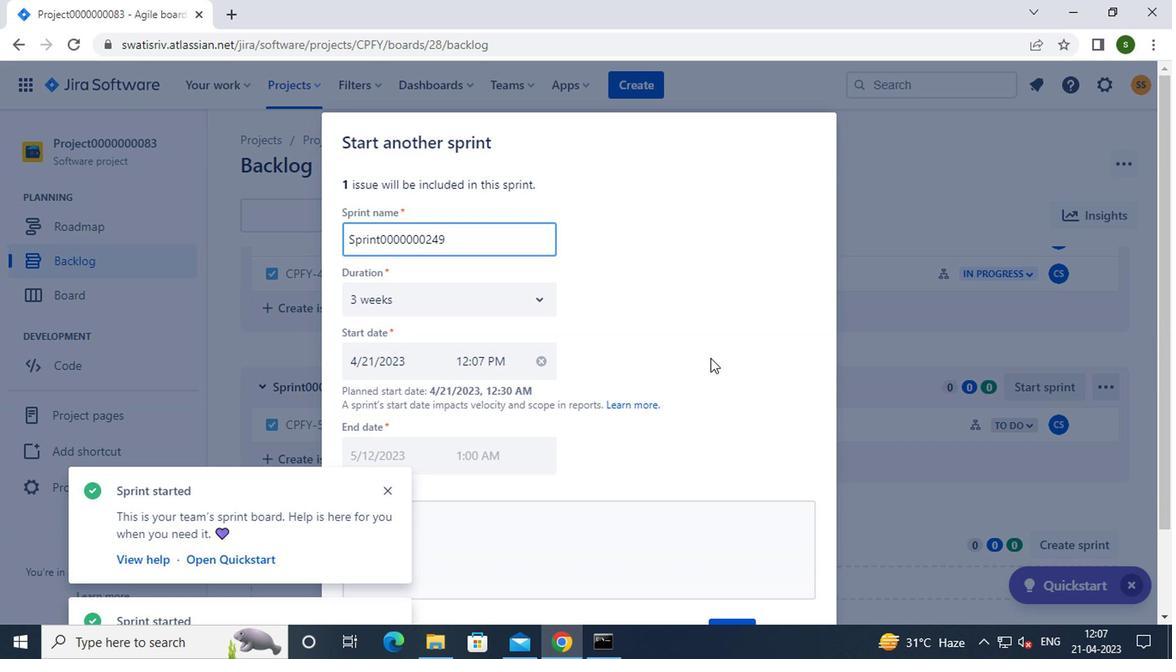 
Action: Mouse moved to (705, 359)
Screenshot: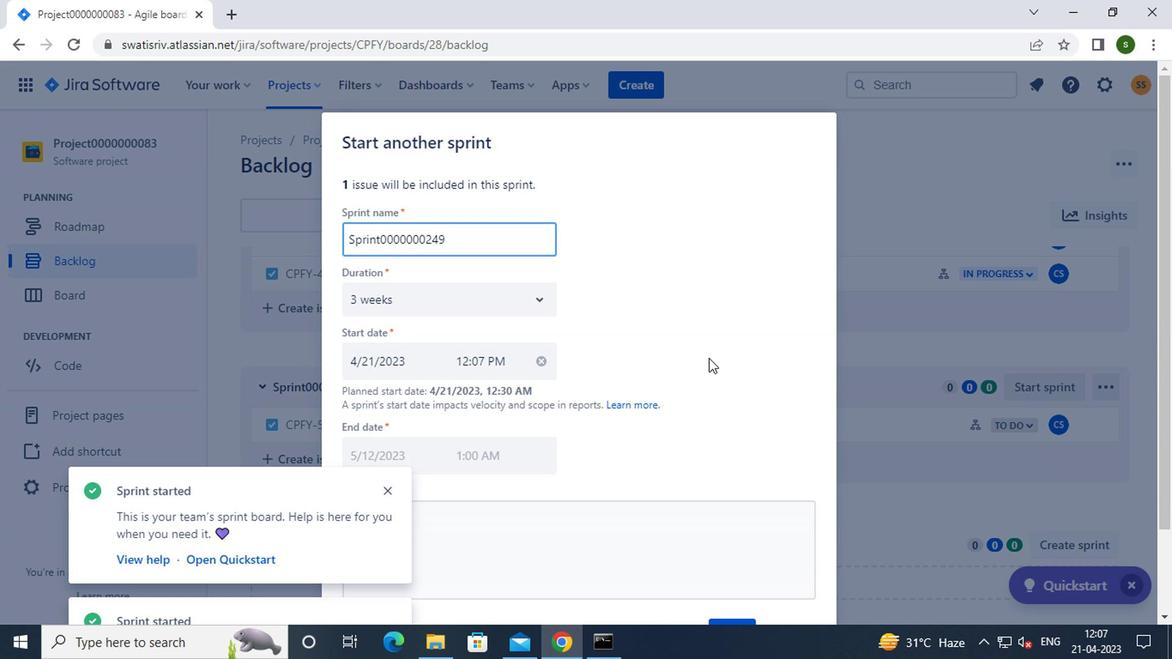 
Action: Mouse scrolled (705, 358) with delta (0, 0)
Screenshot: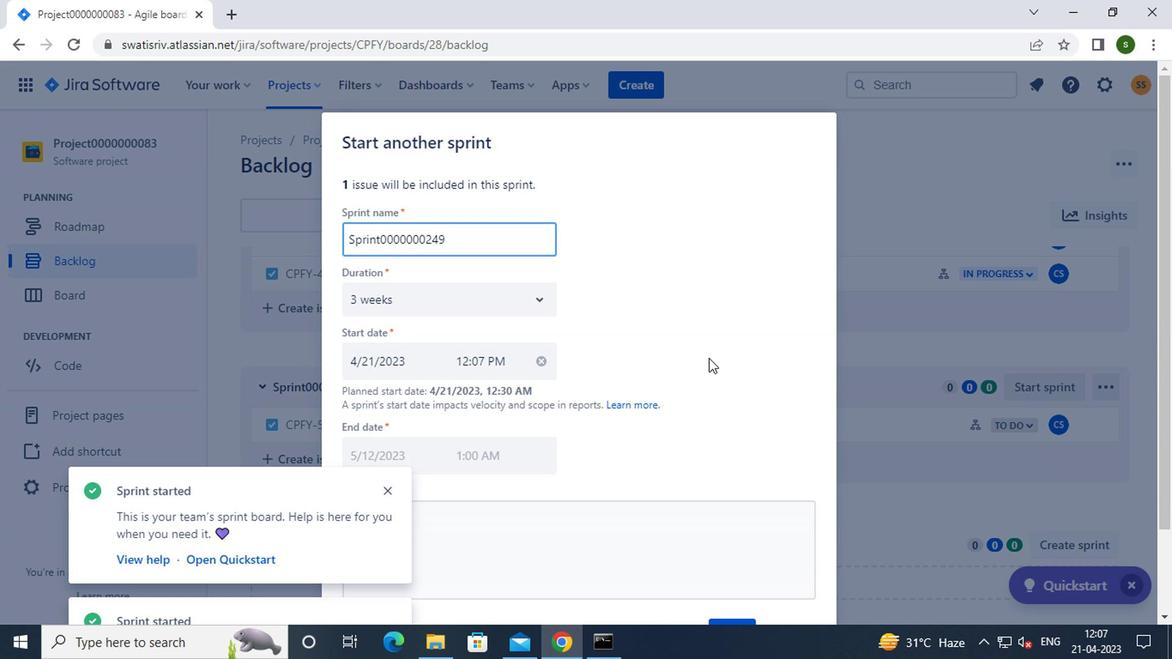 
Action: Mouse moved to (730, 532)
Screenshot: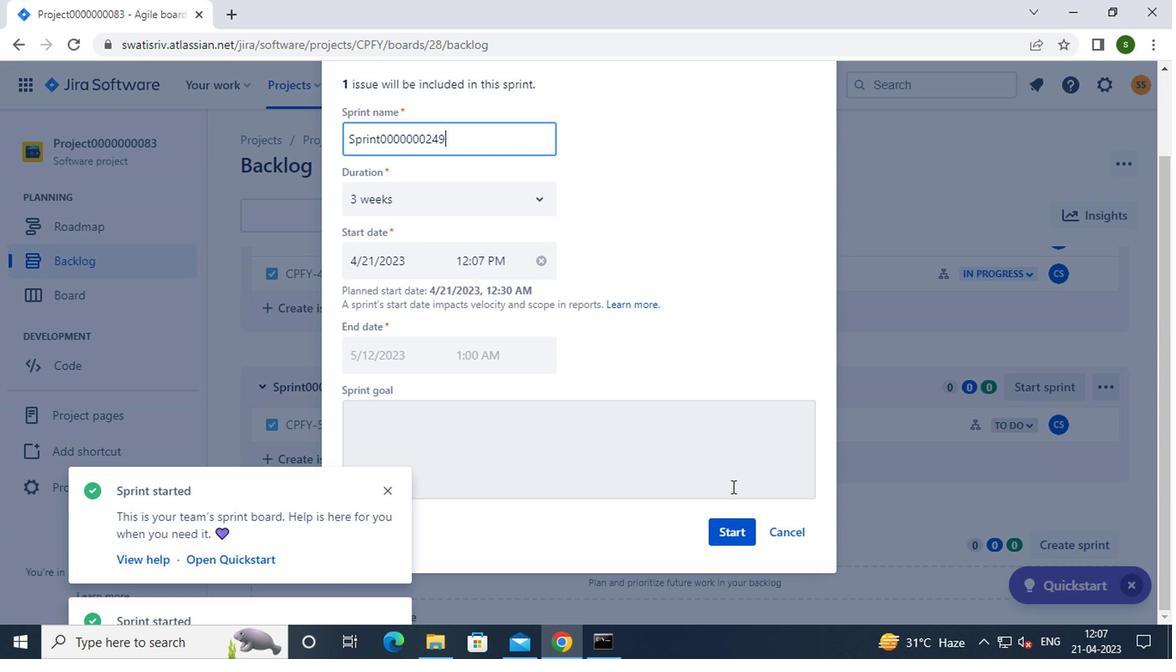 
Action: Mouse pressed left at (730, 532)
Screenshot: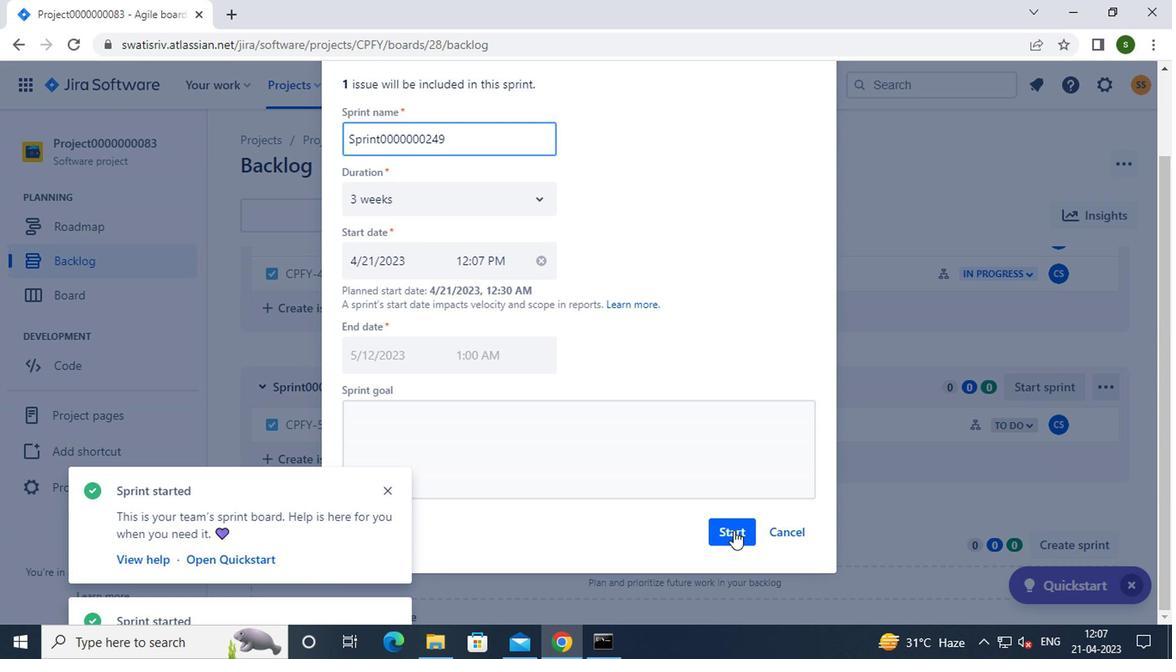 
Action: Mouse moved to (287, 73)
Screenshot: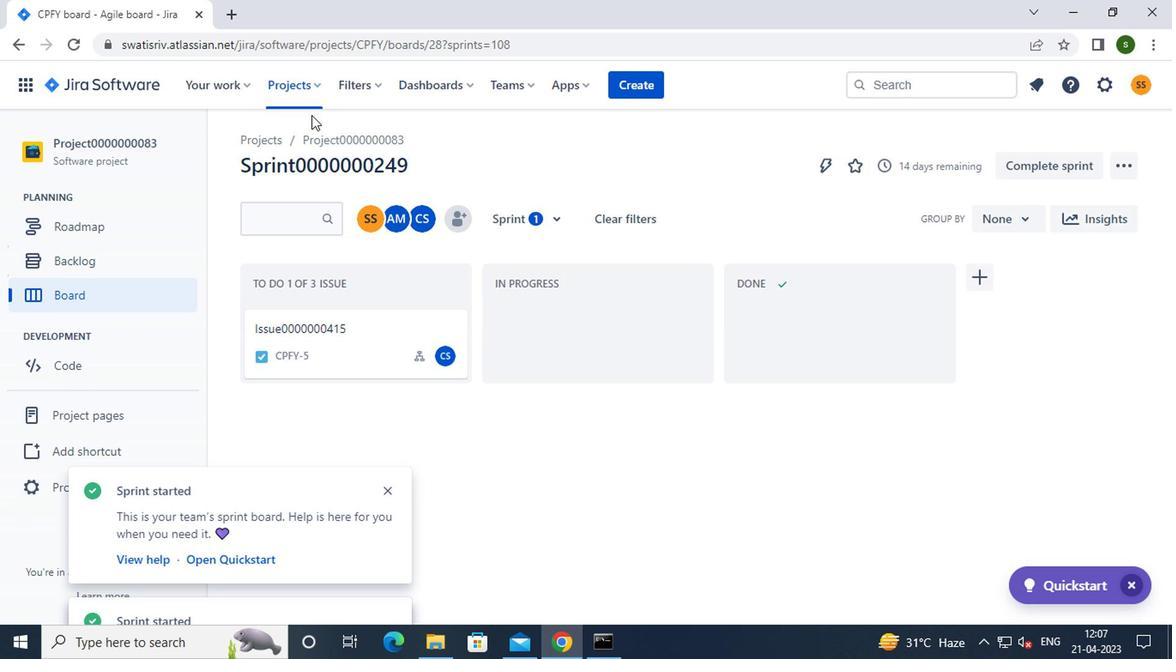 
Action: Mouse pressed left at (287, 73)
Screenshot: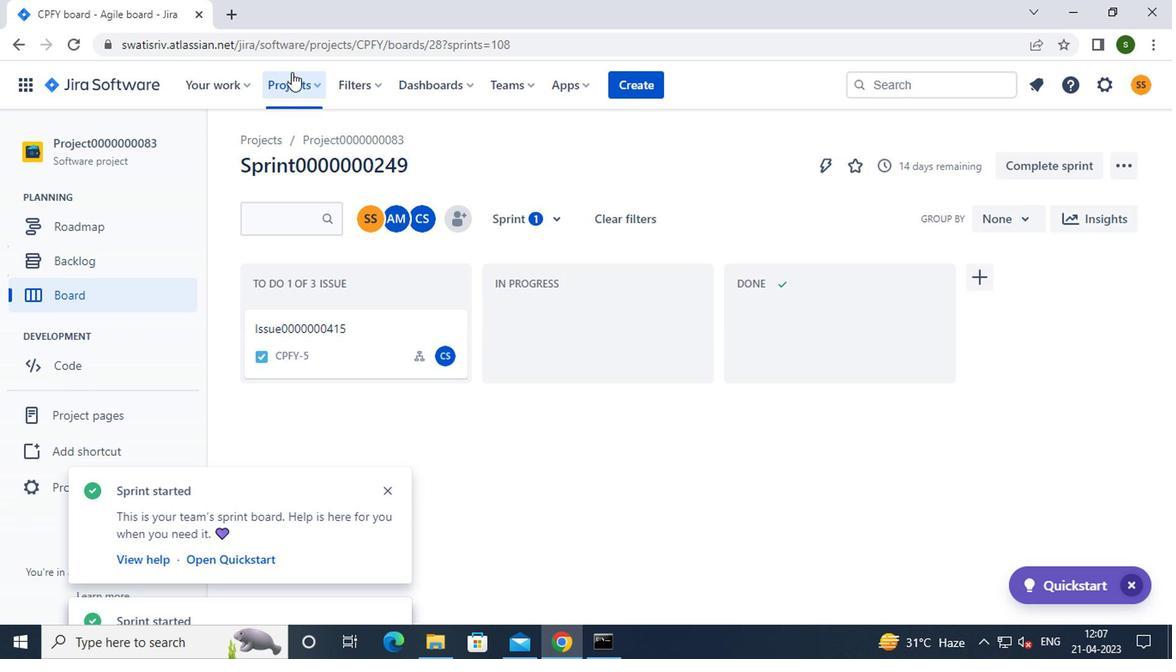 
Action: Mouse moved to (399, 213)
Screenshot: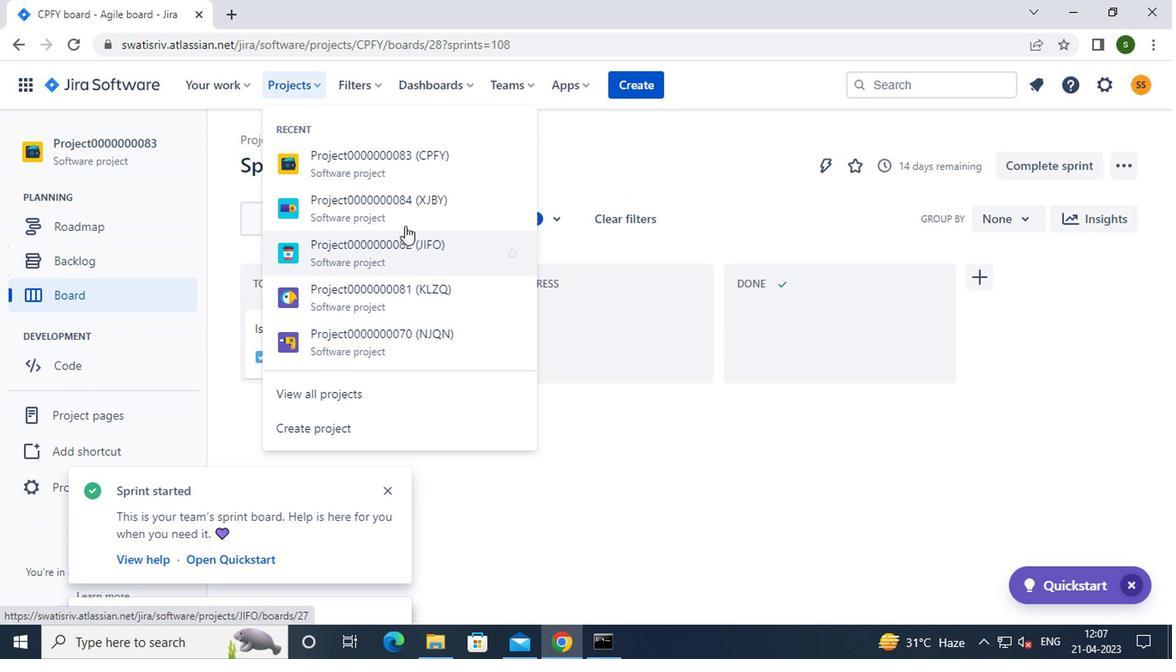 
Action: Mouse pressed left at (399, 213)
Screenshot: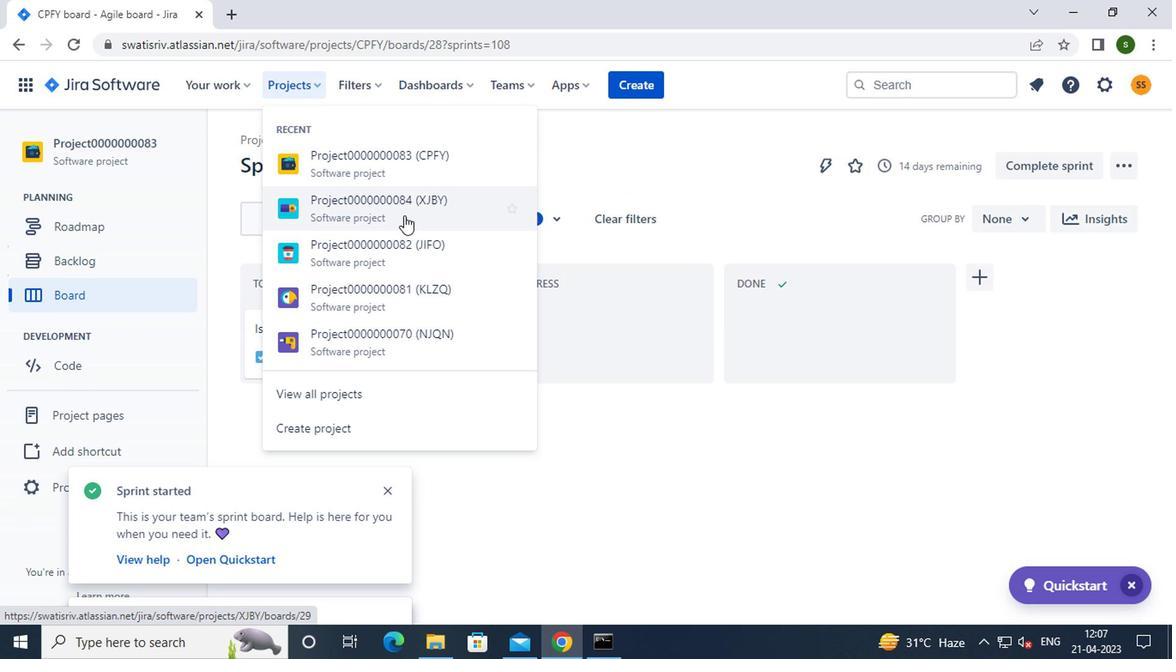 
Action: Mouse moved to (106, 260)
Screenshot: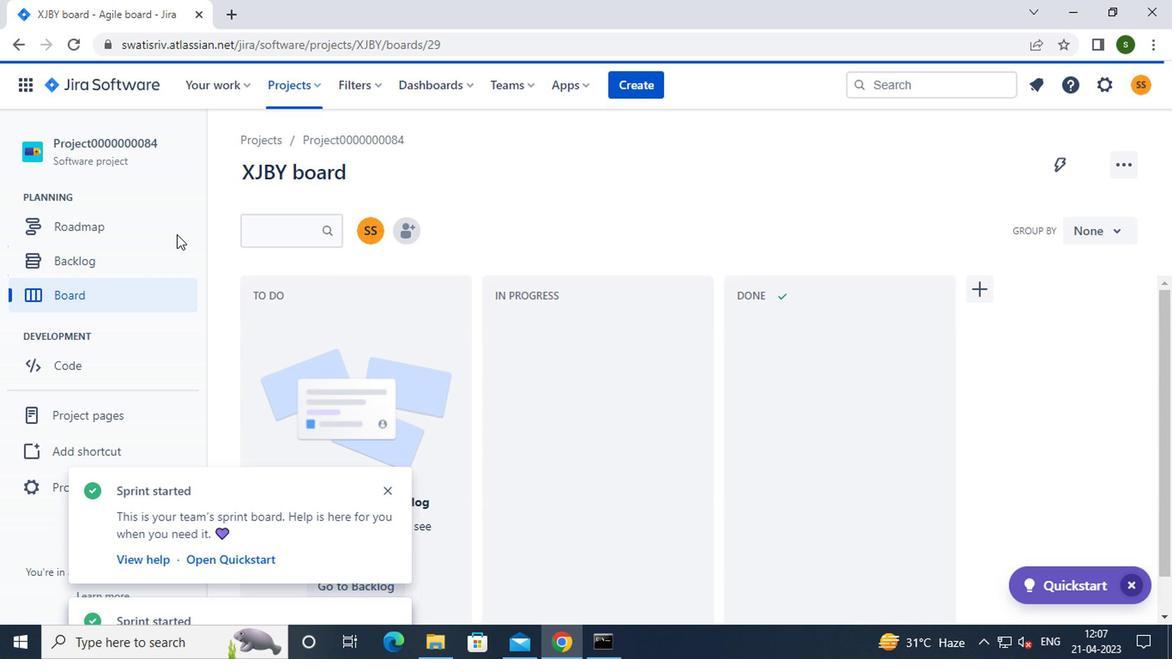 
Action: Mouse pressed left at (106, 260)
Screenshot: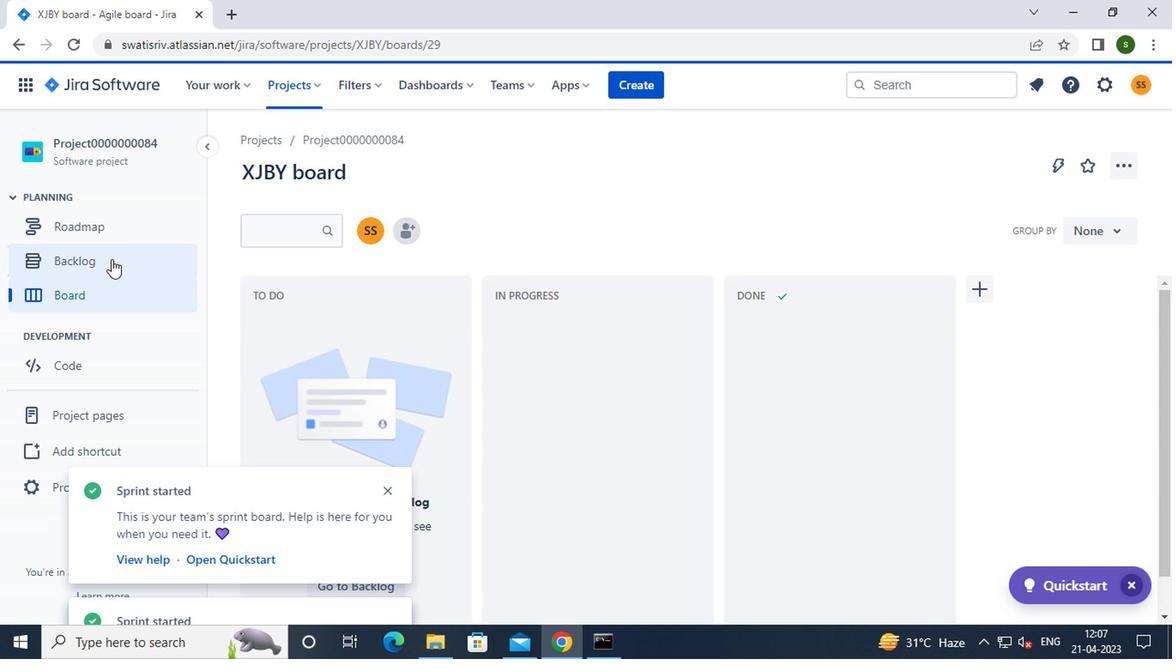 
Action: Mouse moved to (1030, 285)
Screenshot: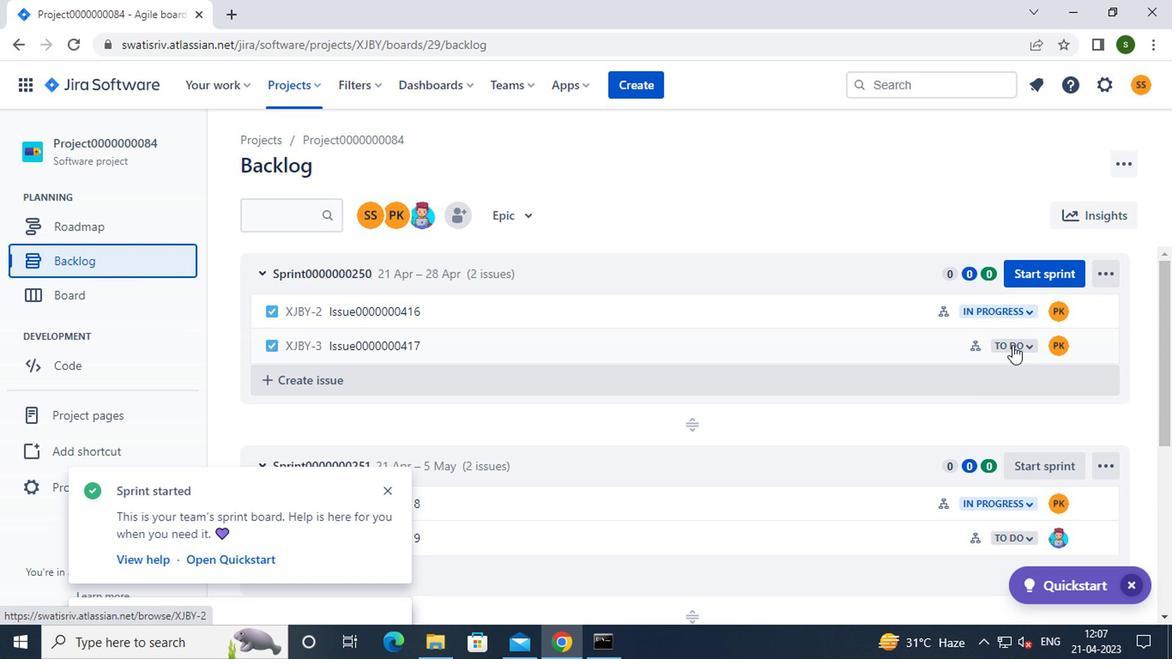 
Action: Mouse pressed left at (1030, 285)
Screenshot: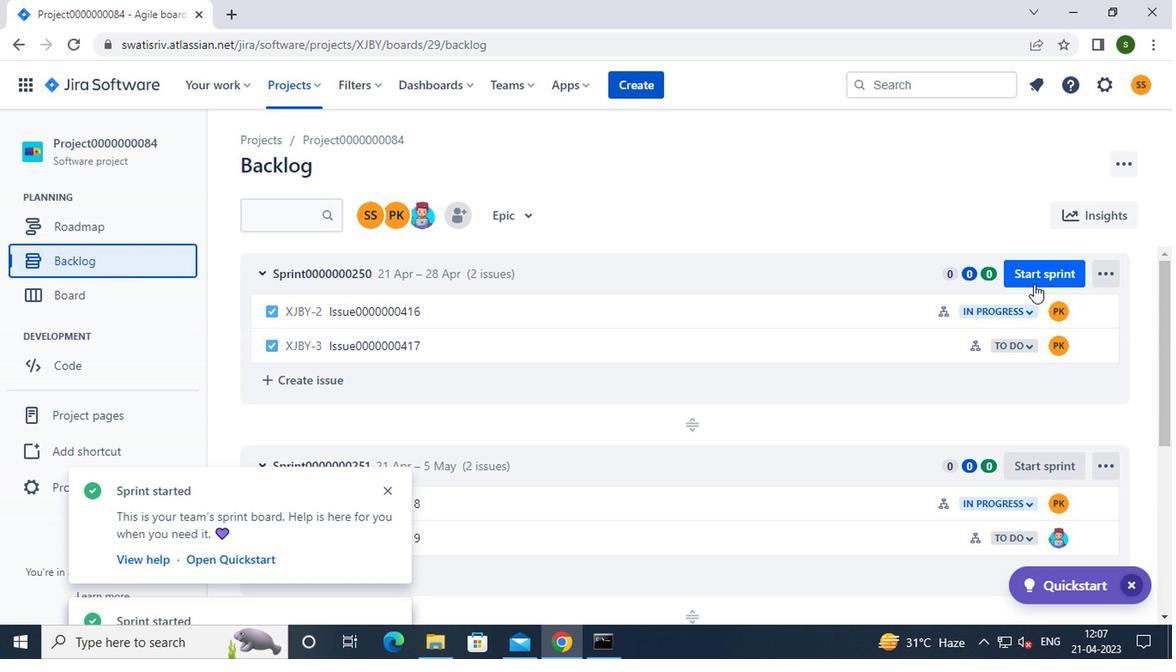 
Action: Mouse moved to (718, 418)
Screenshot: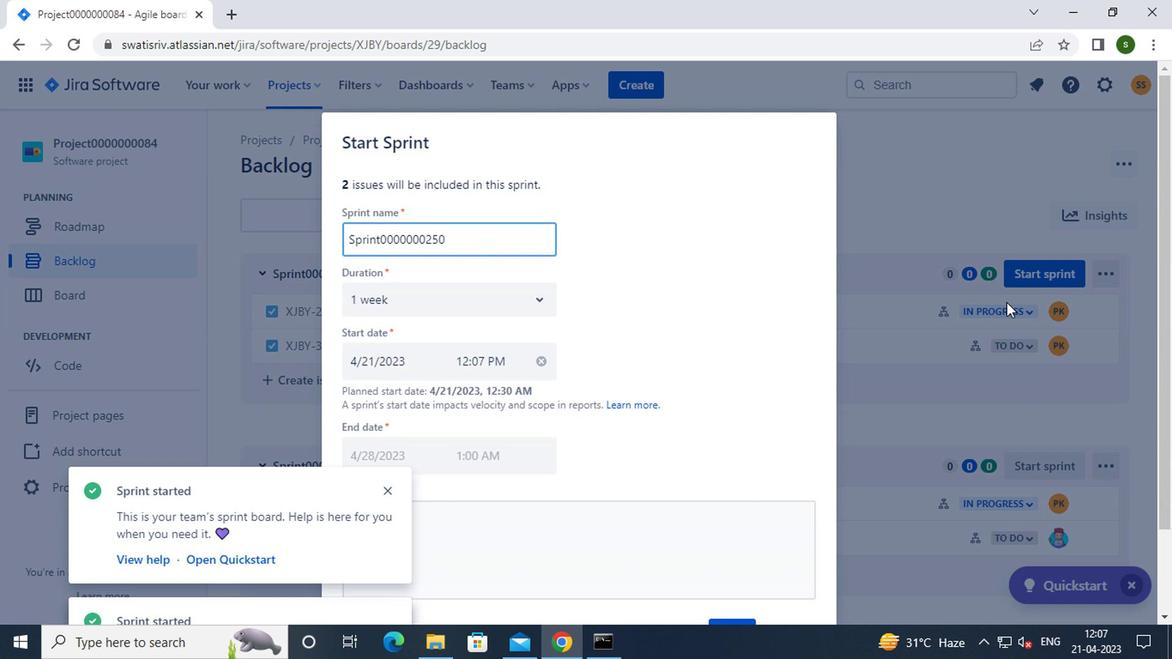 
Action: Mouse scrolled (718, 417) with delta (0, -1)
Screenshot: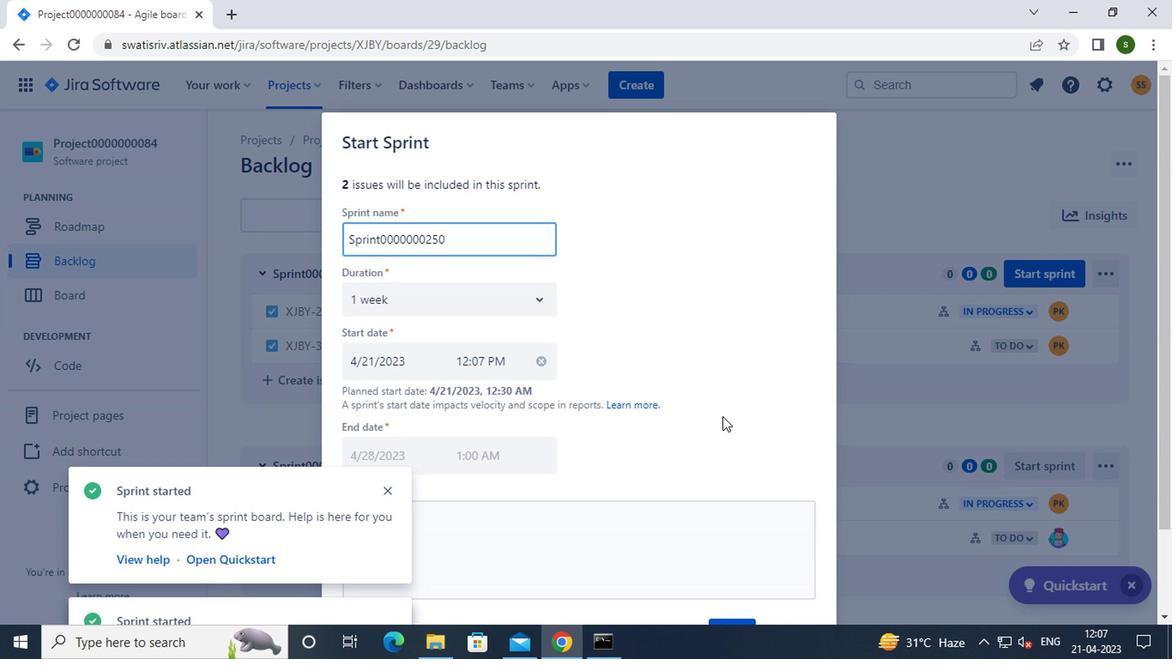 
Action: Mouse scrolled (718, 417) with delta (0, -1)
Screenshot: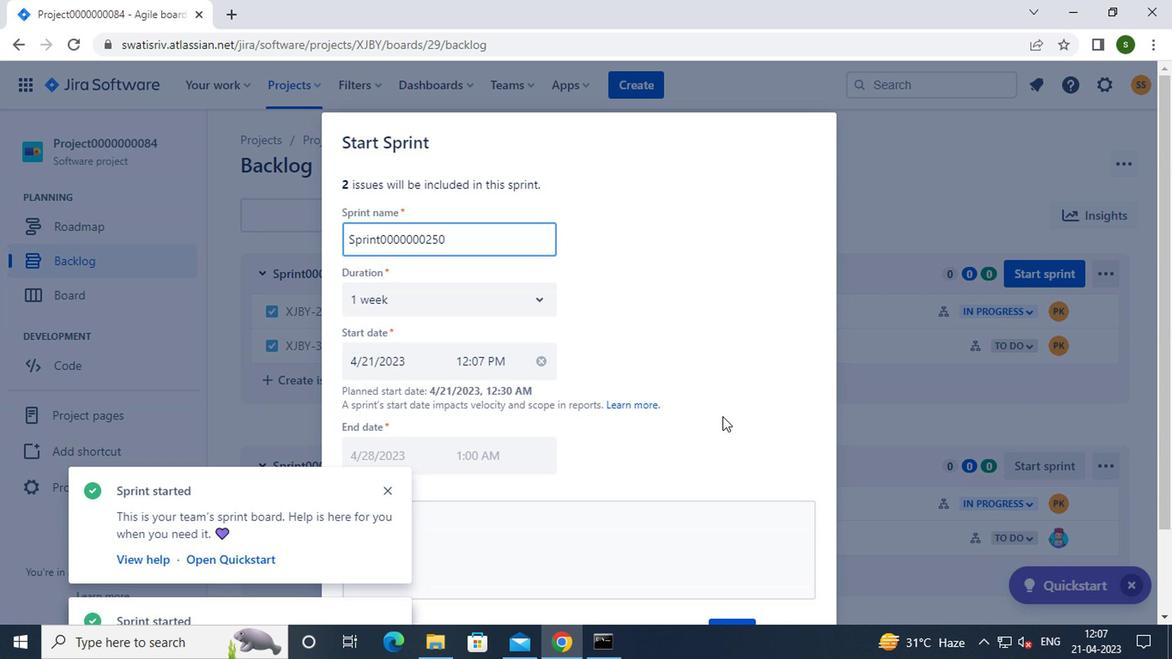 
Action: Mouse moved to (717, 419)
Screenshot: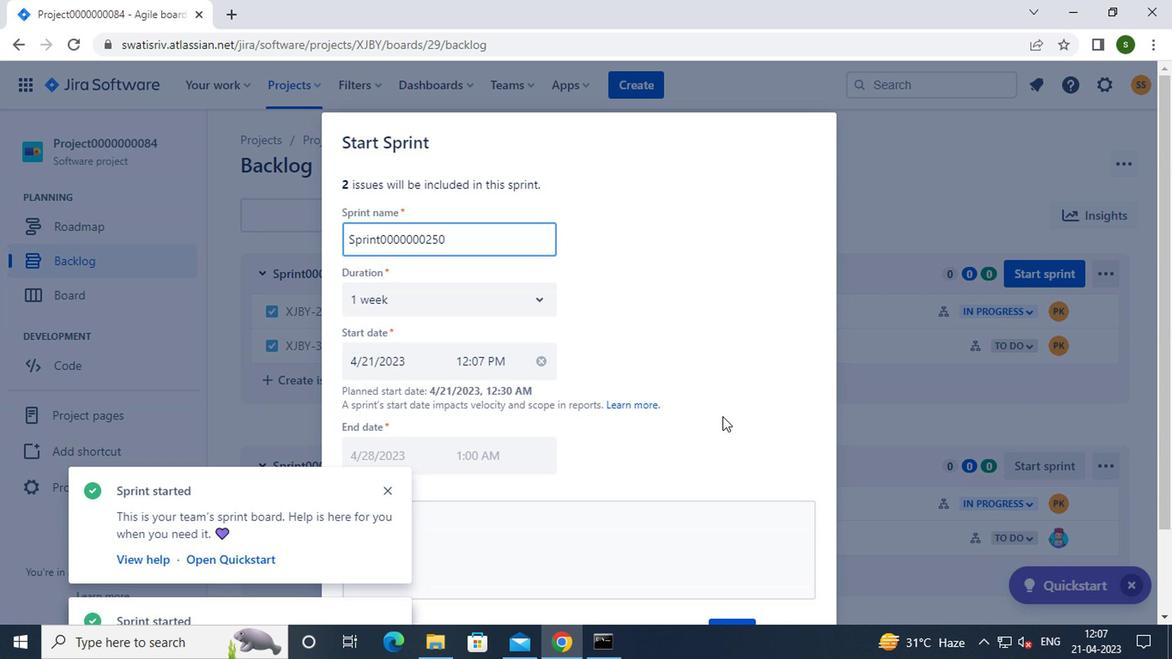 
Action: Mouse scrolled (717, 418) with delta (0, 0)
Screenshot: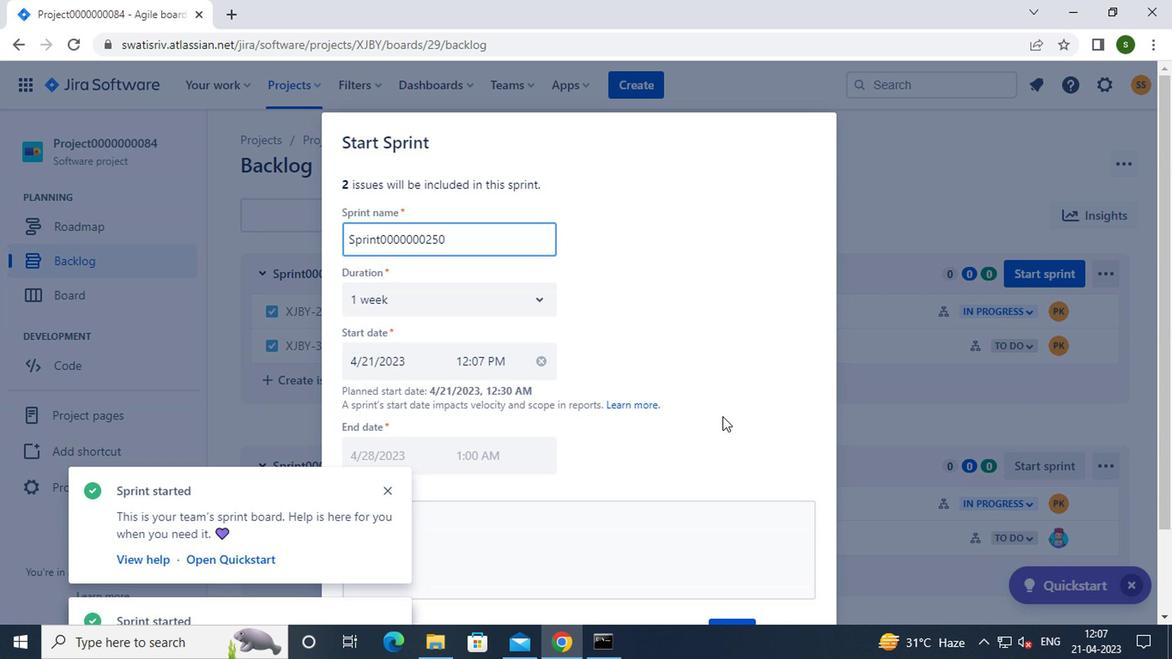 
Action: Mouse moved to (718, 528)
Screenshot: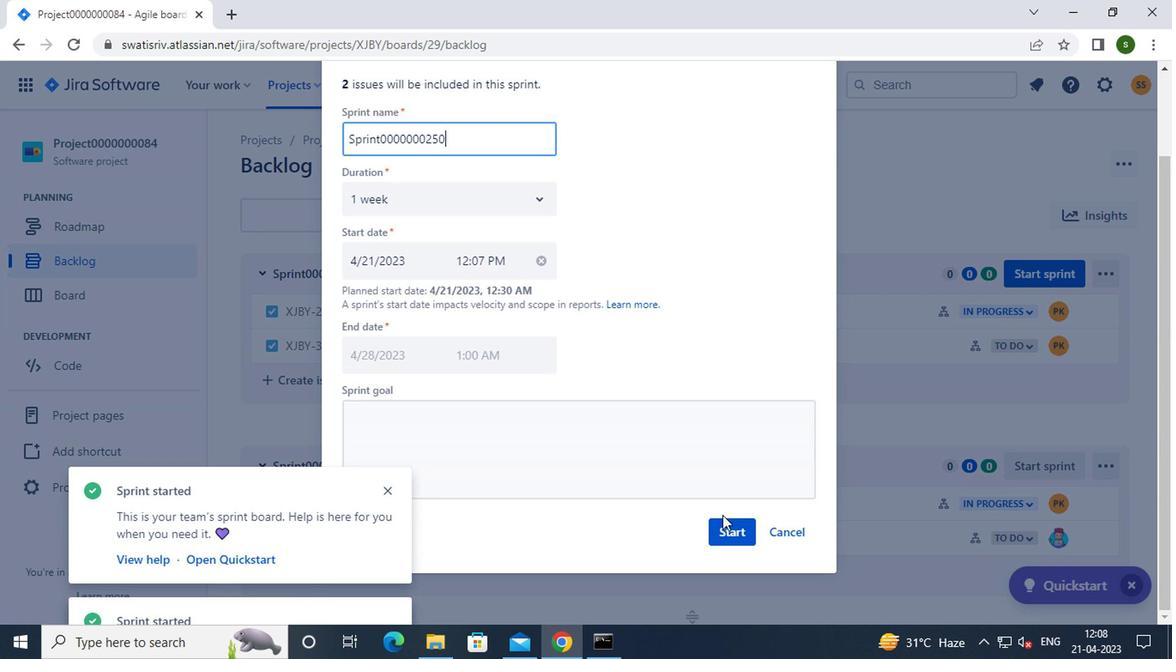 
Action: Mouse pressed left at (718, 528)
Screenshot: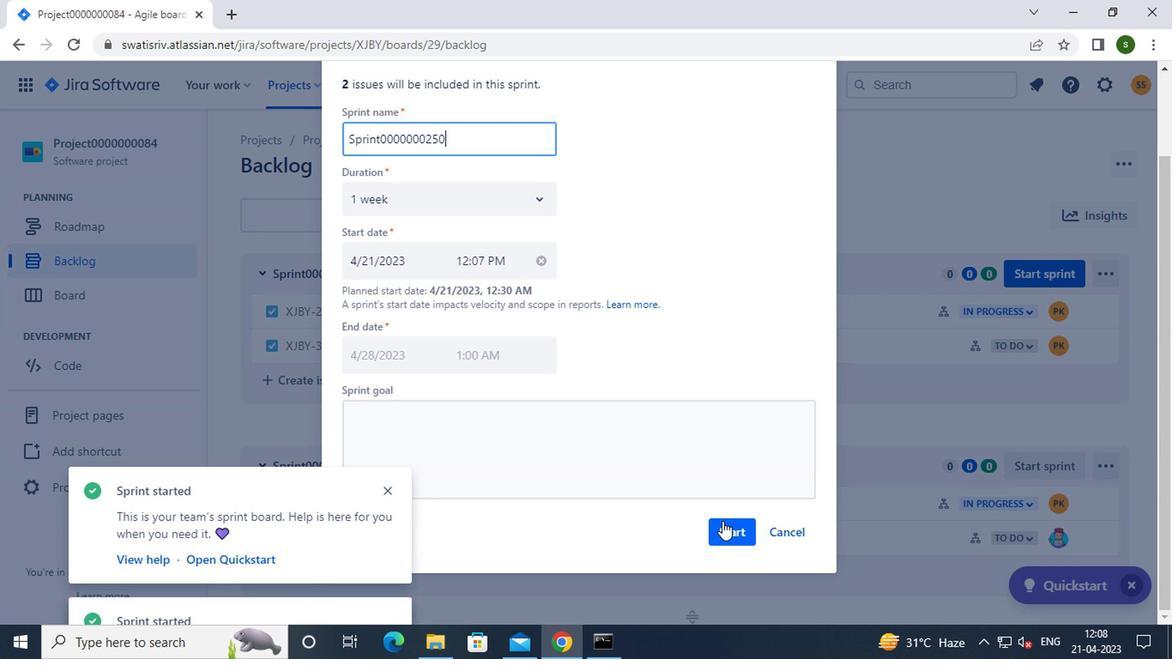 
Action: Mouse moved to (736, 201)
Screenshot: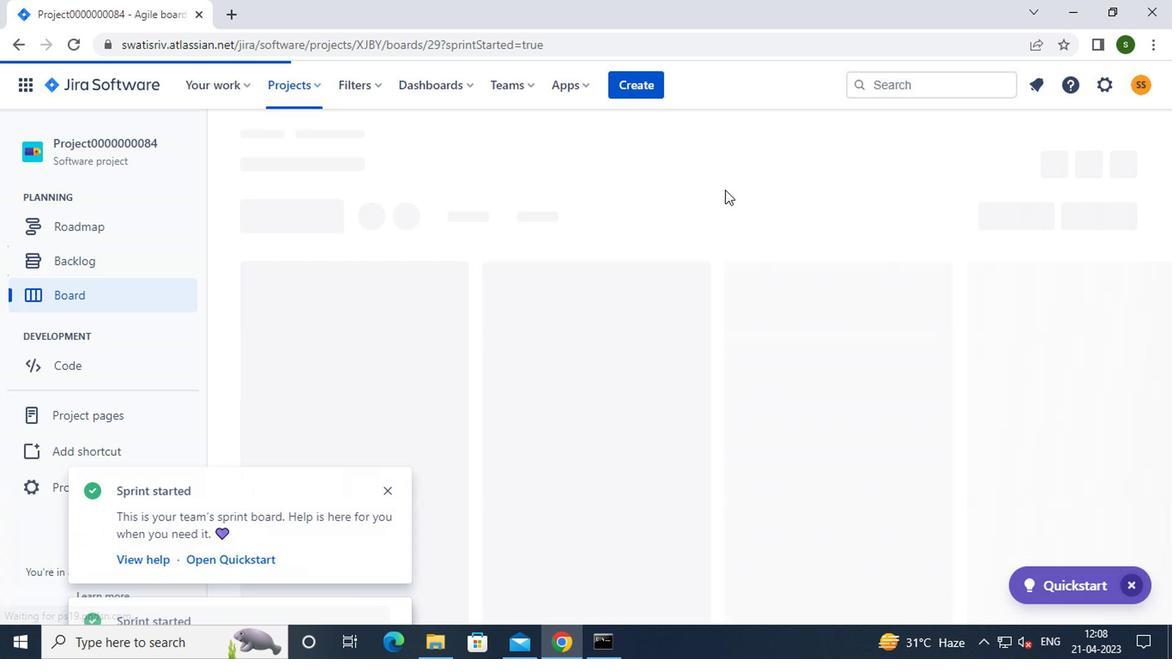 
